 Task: Search one way flight ticket for 1 adult, 1 child, 1 infant in seat in premium economy from Lafayette: Lafayette Regional Airport (paul Fournet Field) to Jackson: Jackson Hole Airport on 5-2-2023. Choice of flights is JetBlue. Number of bags: 6 checked bags. Price is upto 86000. Outbound departure time preference is 4:15.
Action: Mouse moved to (342, 295)
Screenshot: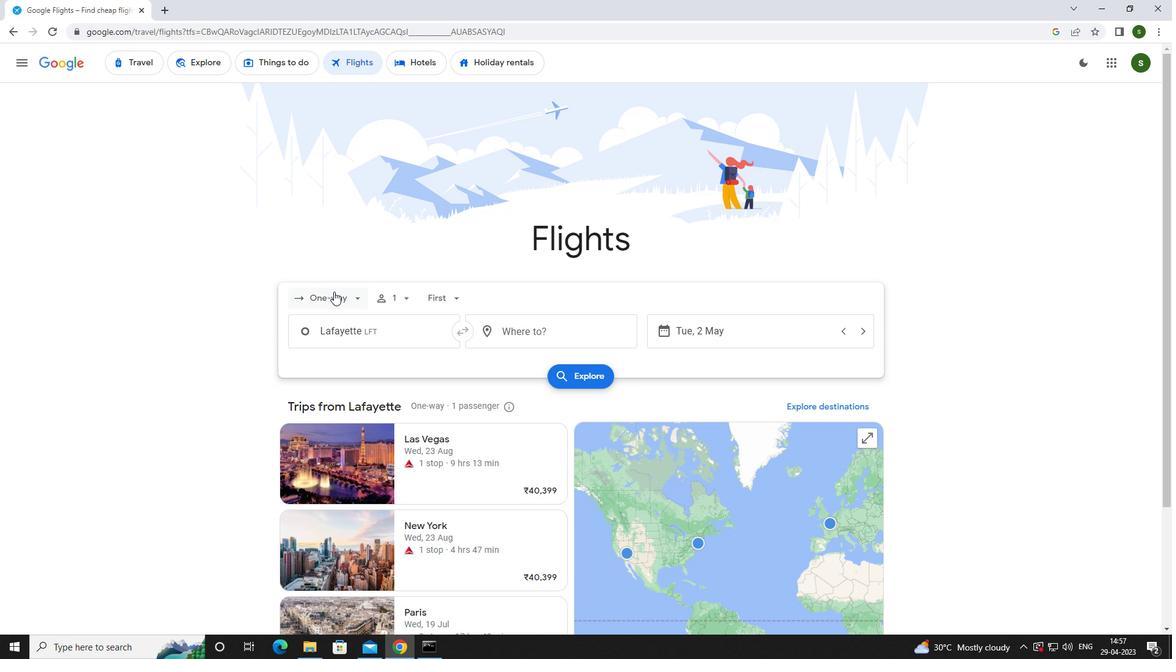 
Action: Mouse pressed left at (342, 295)
Screenshot: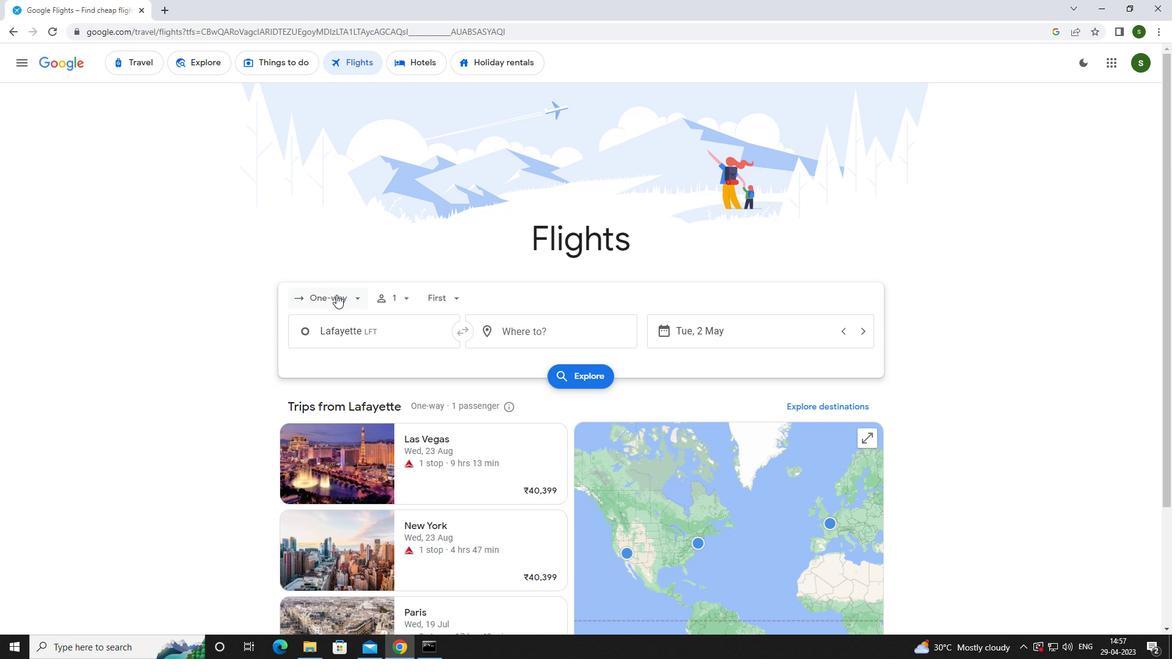 
Action: Mouse moved to (347, 345)
Screenshot: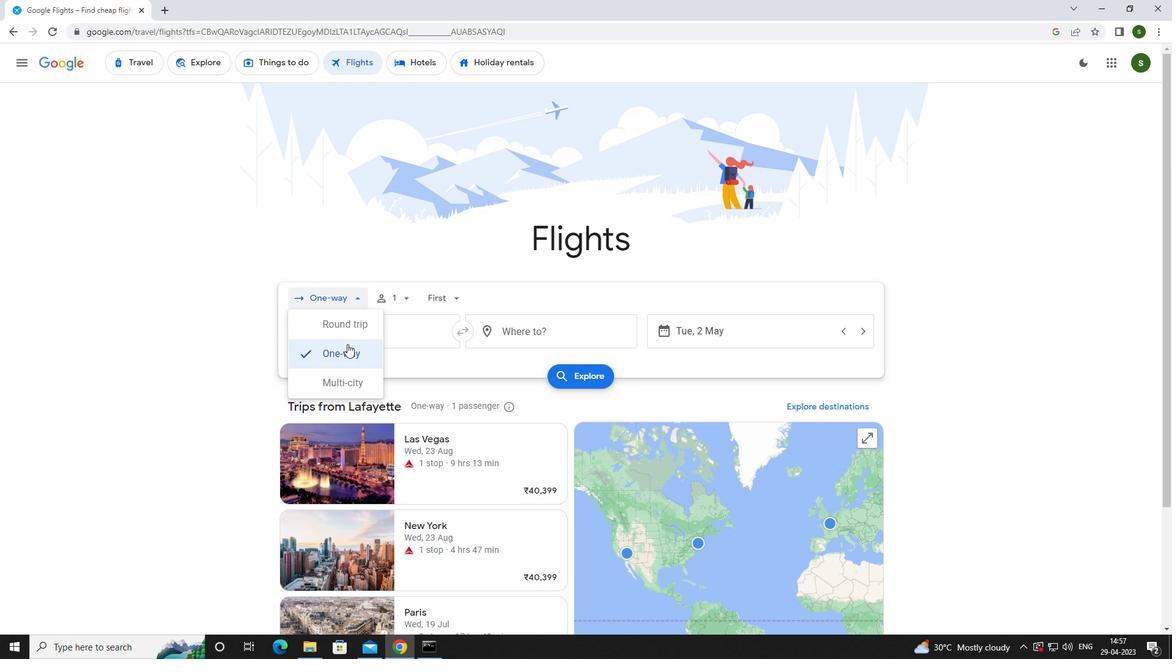 
Action: Mouse pressed left at (347, 345)
Screenshot: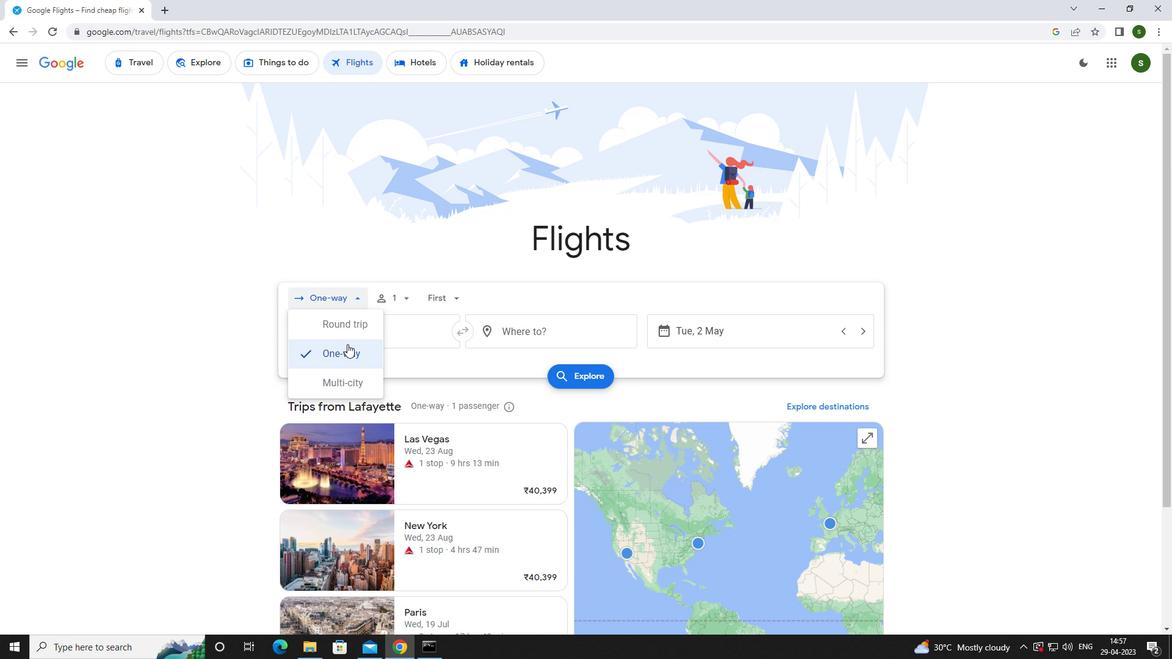 
Action: Mouse moved to (403, 298)
Screenshot: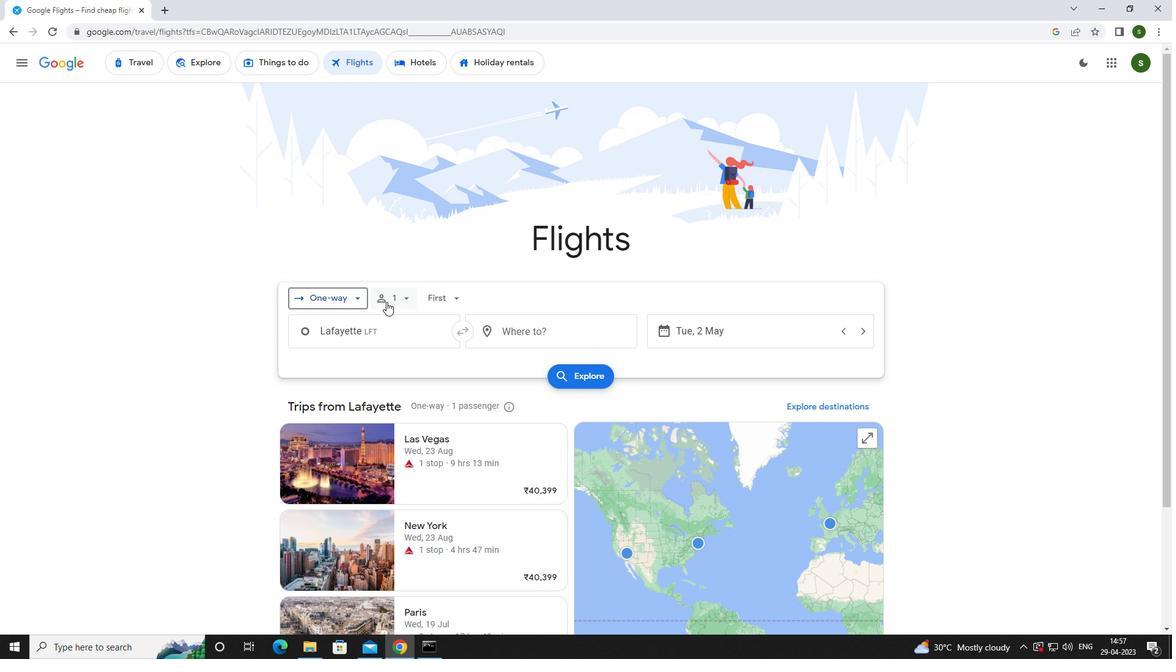 
Action: Mouse pressed left at (403, 298)
Screenshot: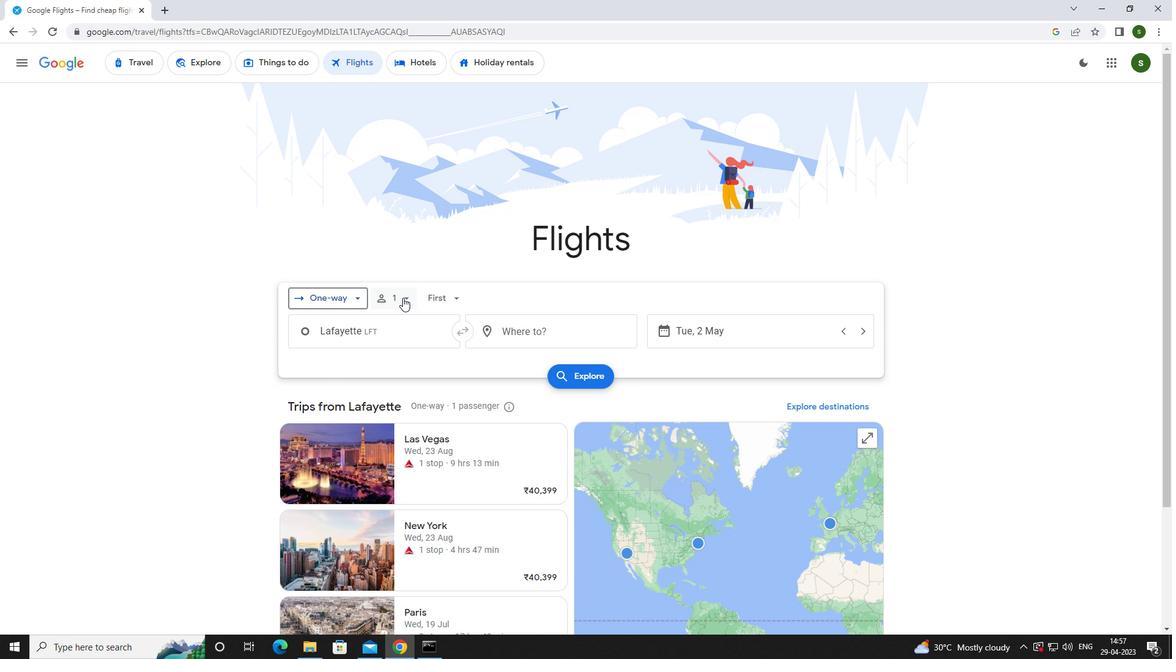 
Action: Mouse moved to (495, 361)
Screenshot: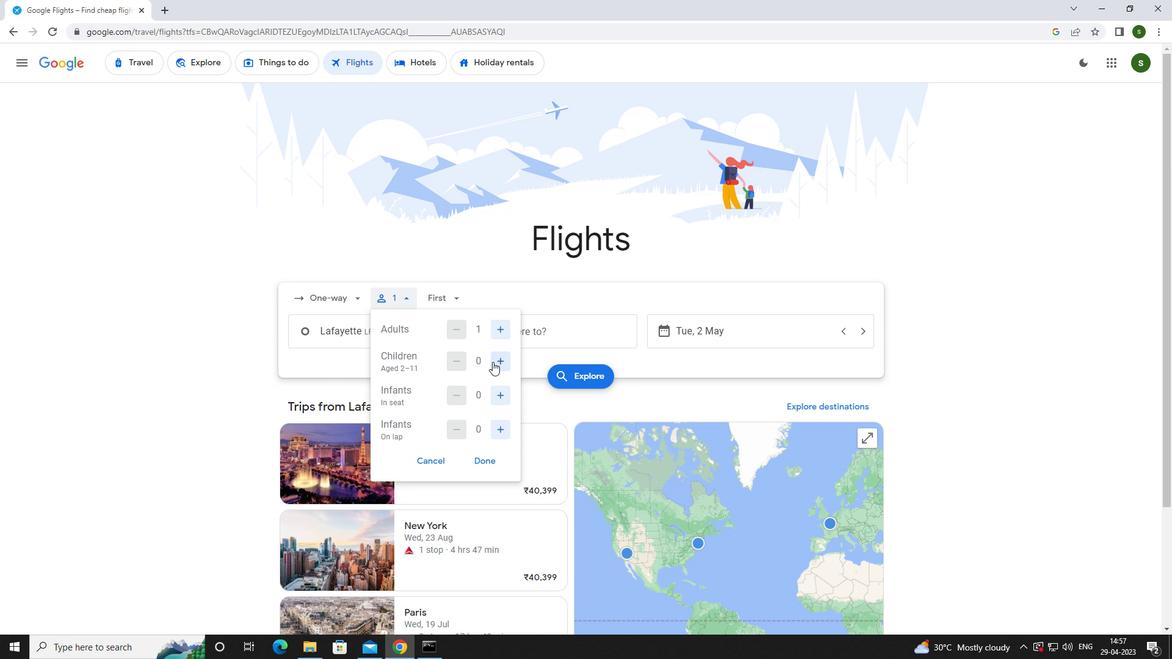 
Action: Mouse pressed left at (495, 361)
Screenshot: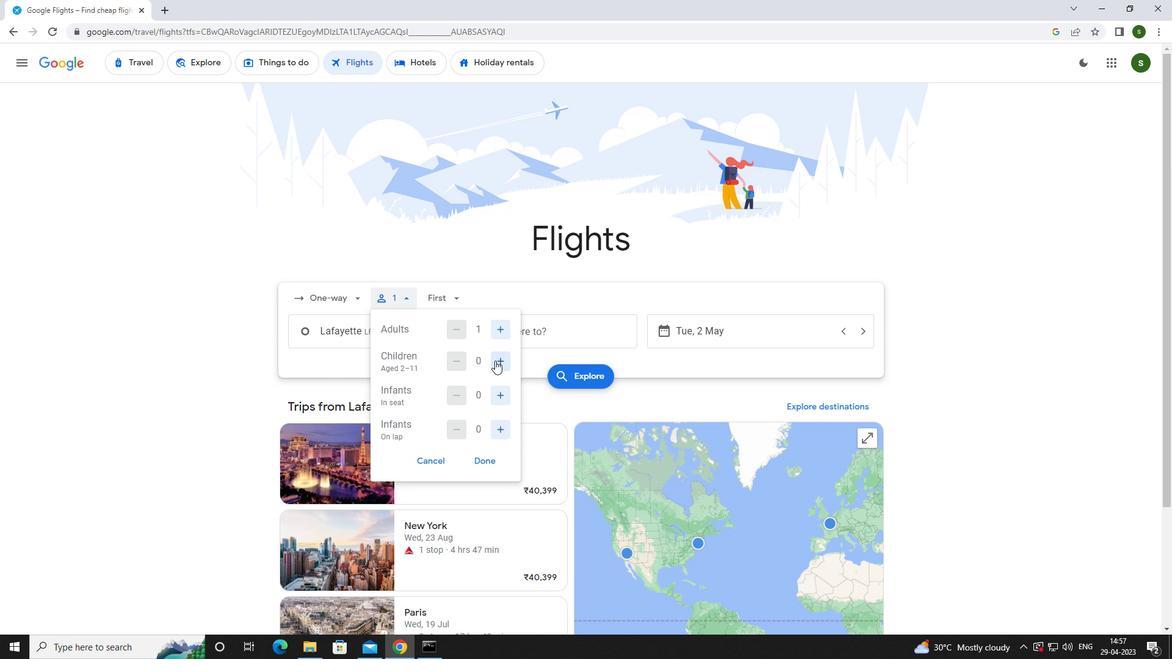 
Action: Mouse moved to (497, 397)
Screenshot: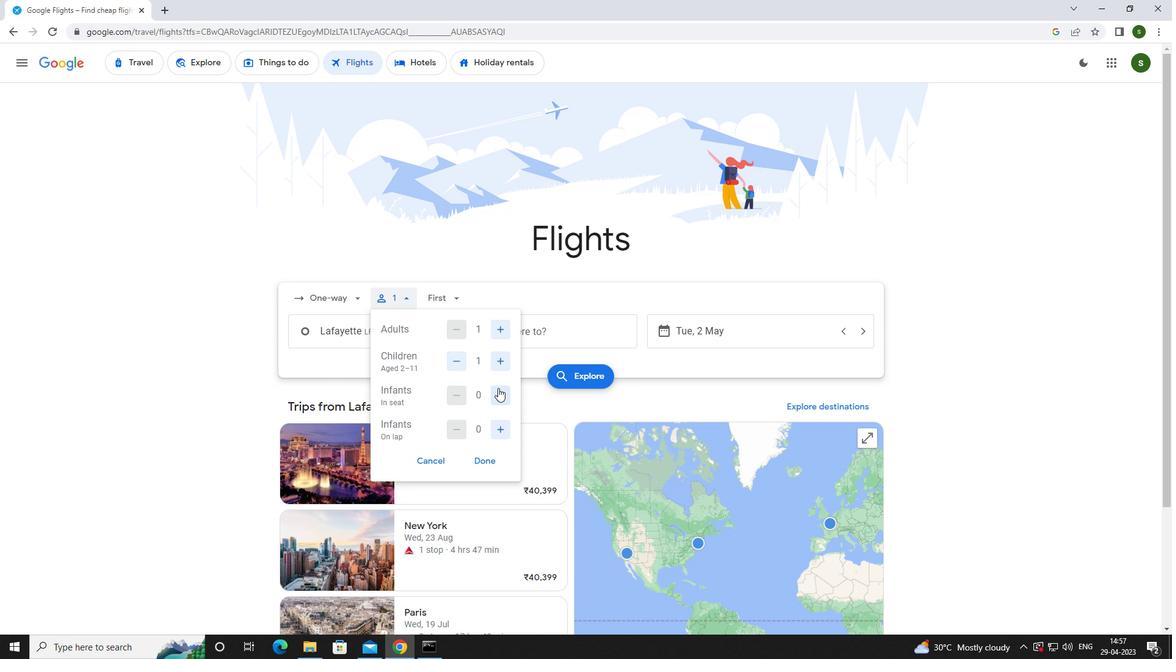 
Action: Mouse pressed left at (497, 397)
Screenshot: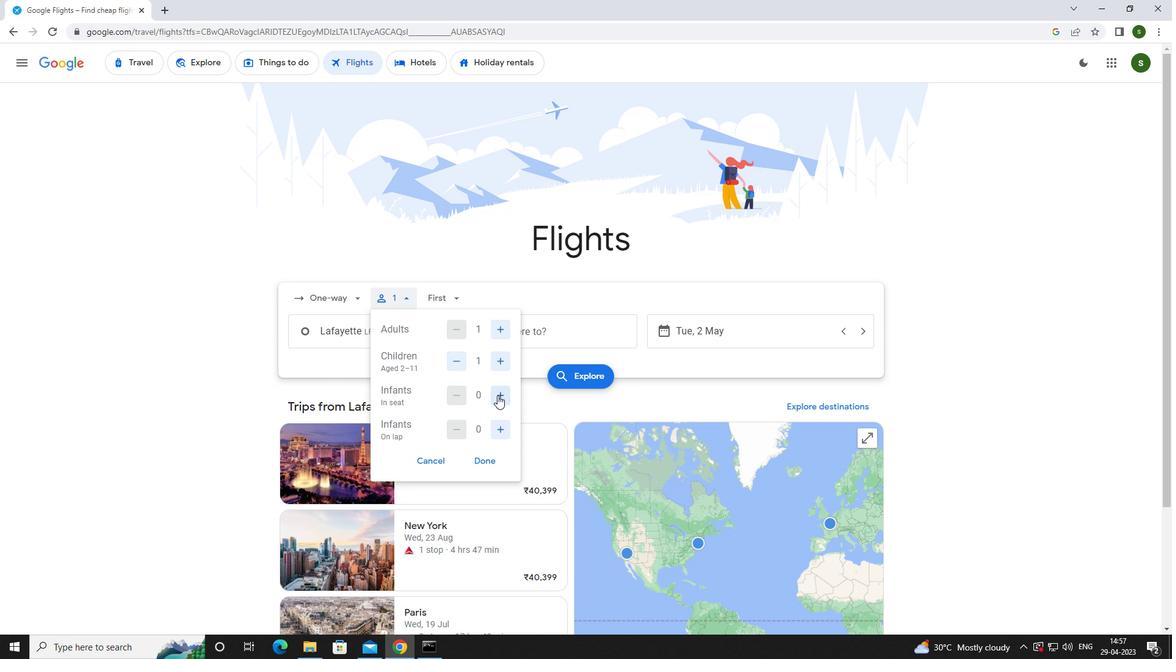 
Action: Mouse moved to (444, 301)
Screenshot: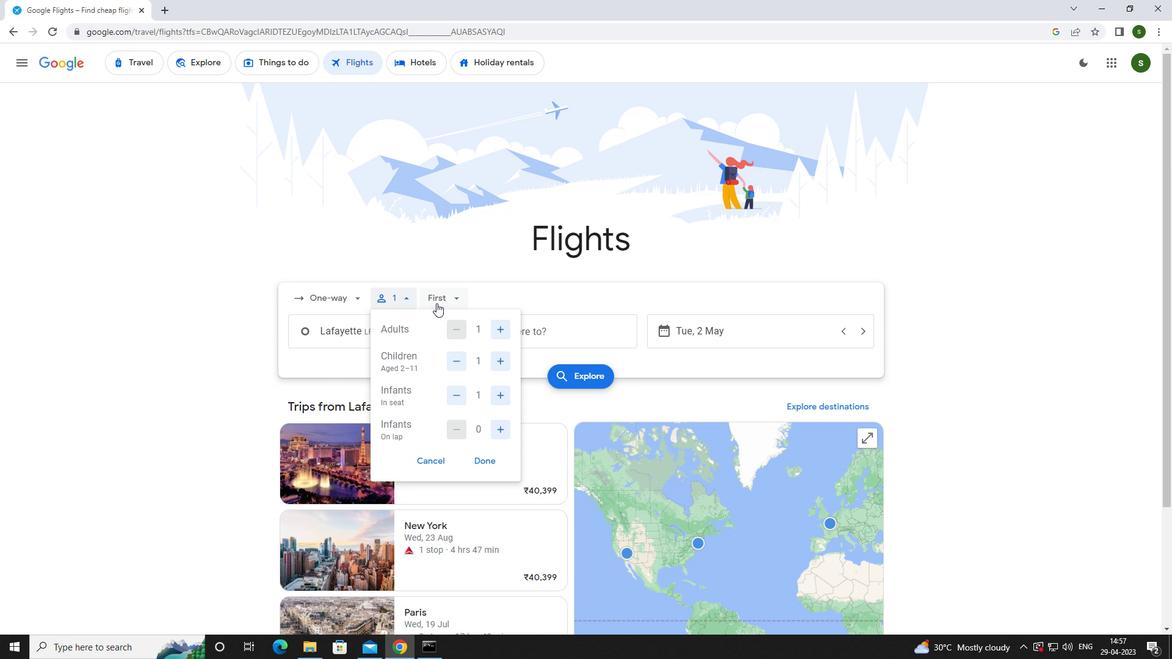 
Action: Mouse pressed left at (444, 301)
Screenshot: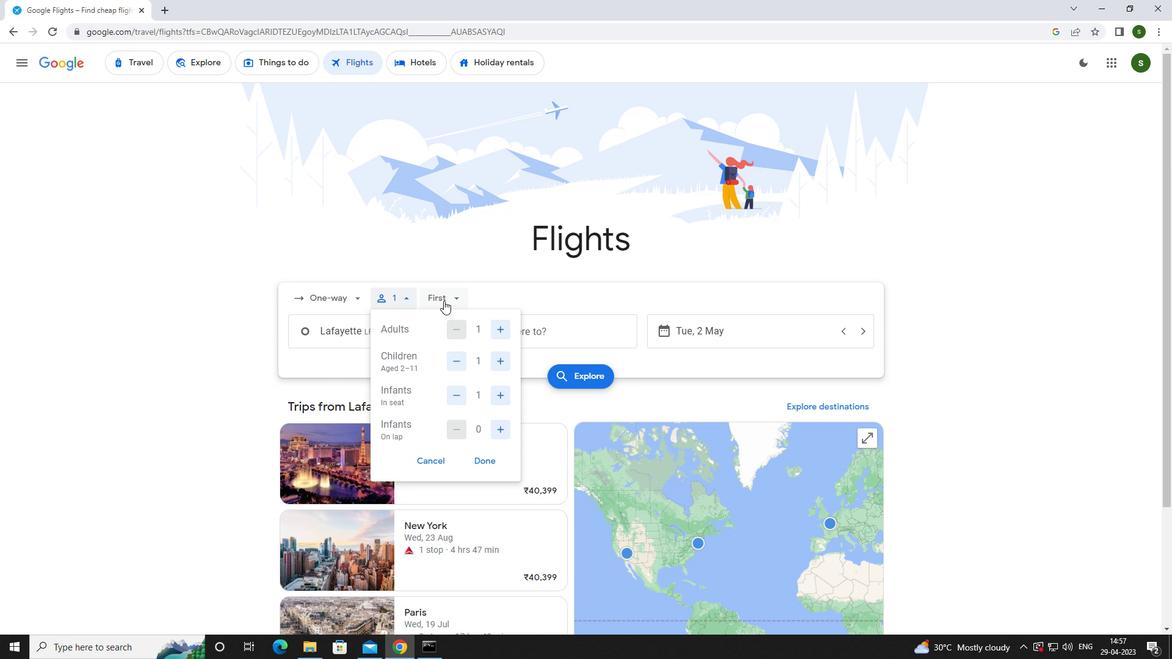 
Action: Mouse moved to (466, 351)
Screenshot: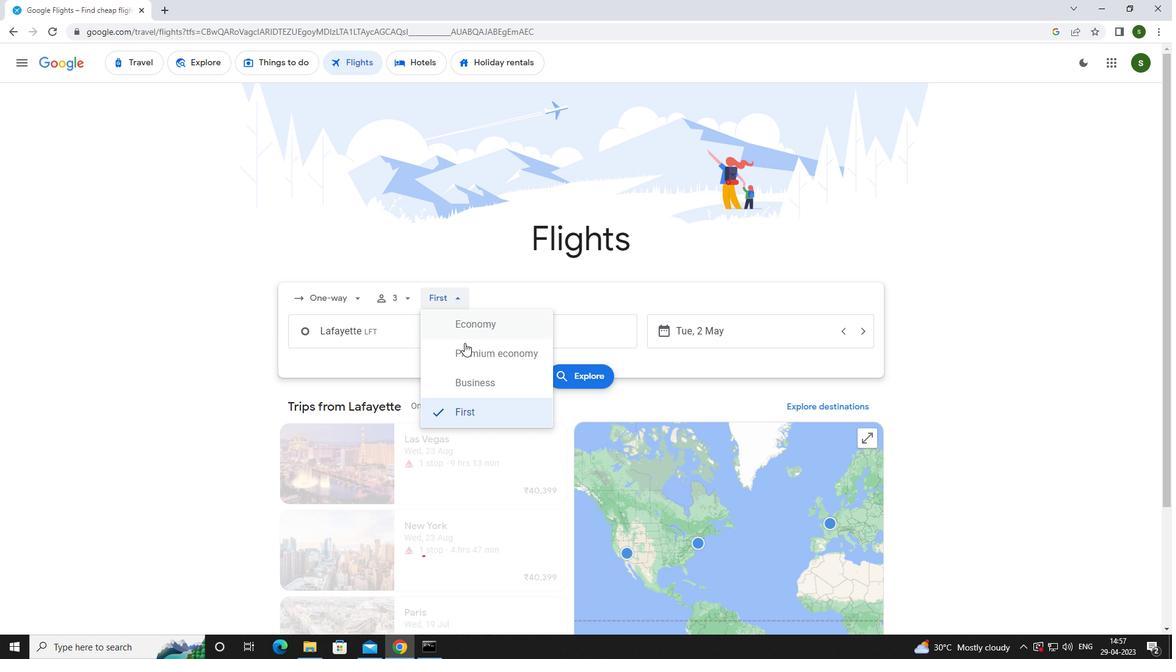 
Action: Mouse pressed left at (466, 351)
Screenshot: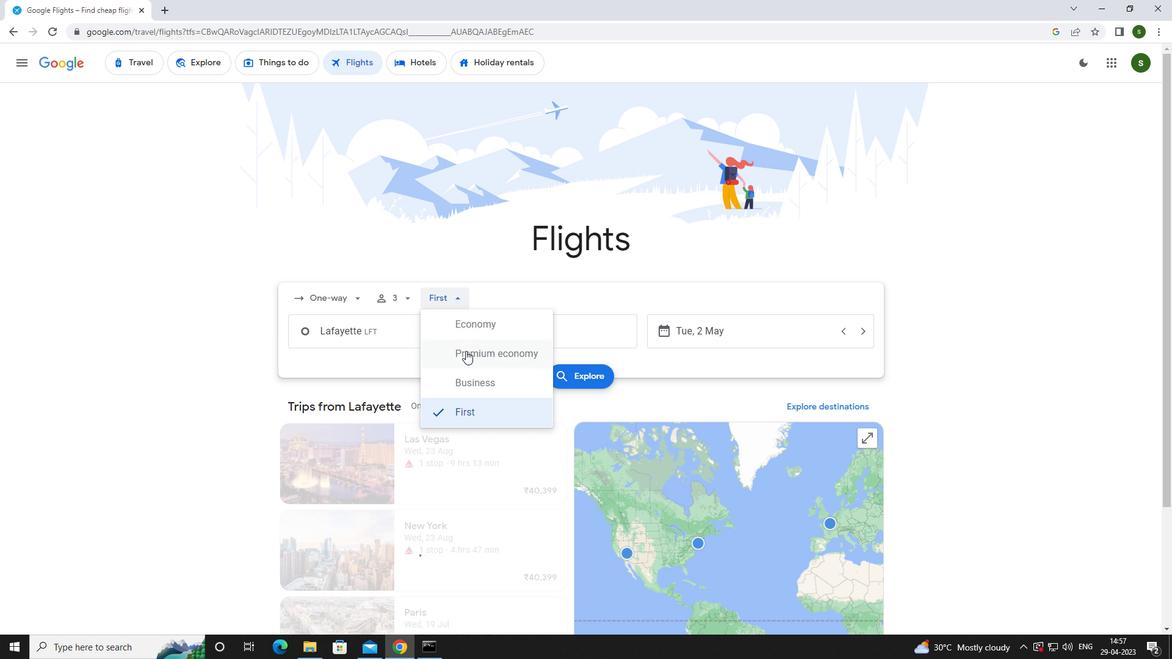 
Action: Mouse moved to (405, 340)
Screenshot: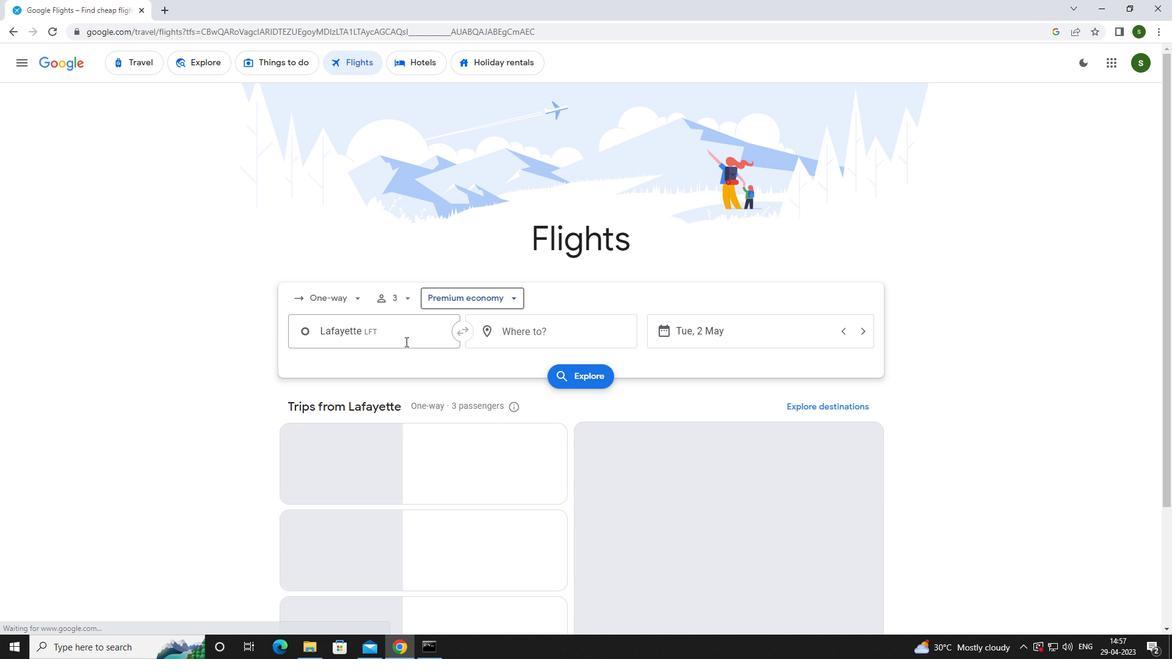 
Action: Mouse pressed left at (405, 340)
Screenshot: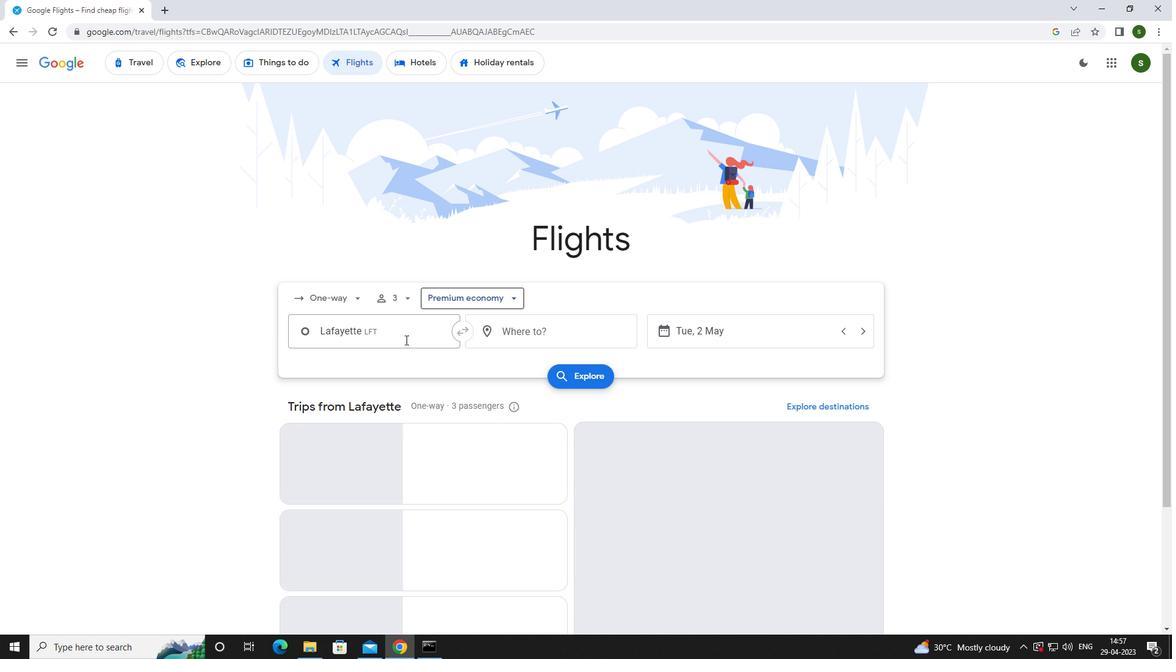 
Action: Key pressed l<Key.caps_lock>afa
Screenshot: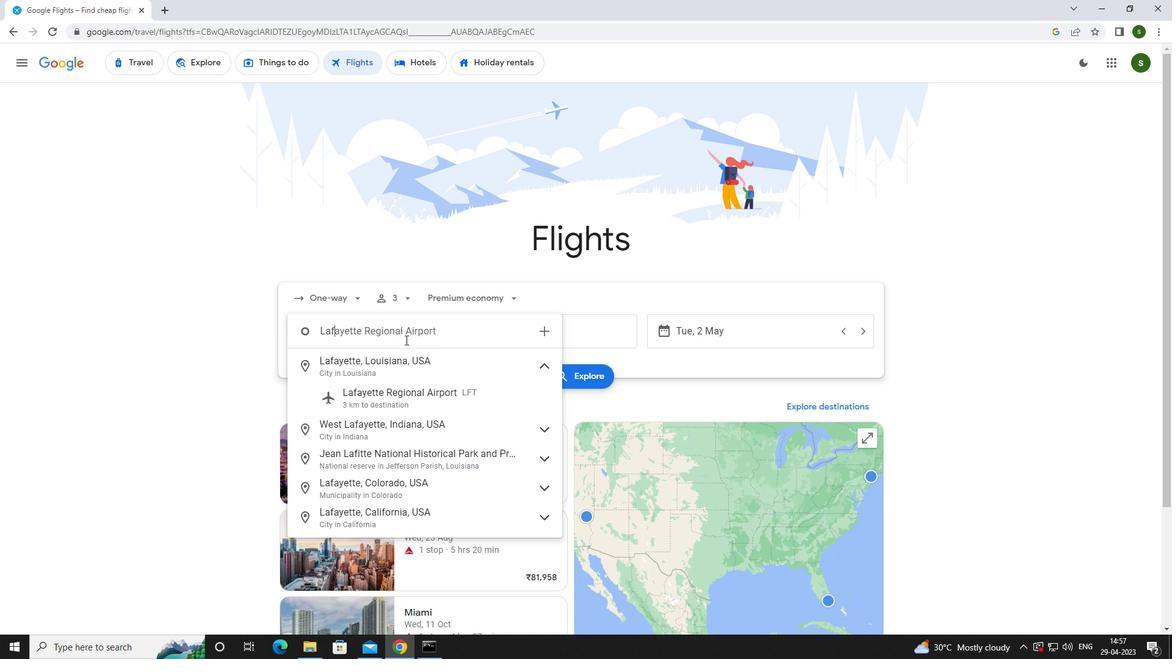
Action: Mouse moved to (415, 391)
Screenshot: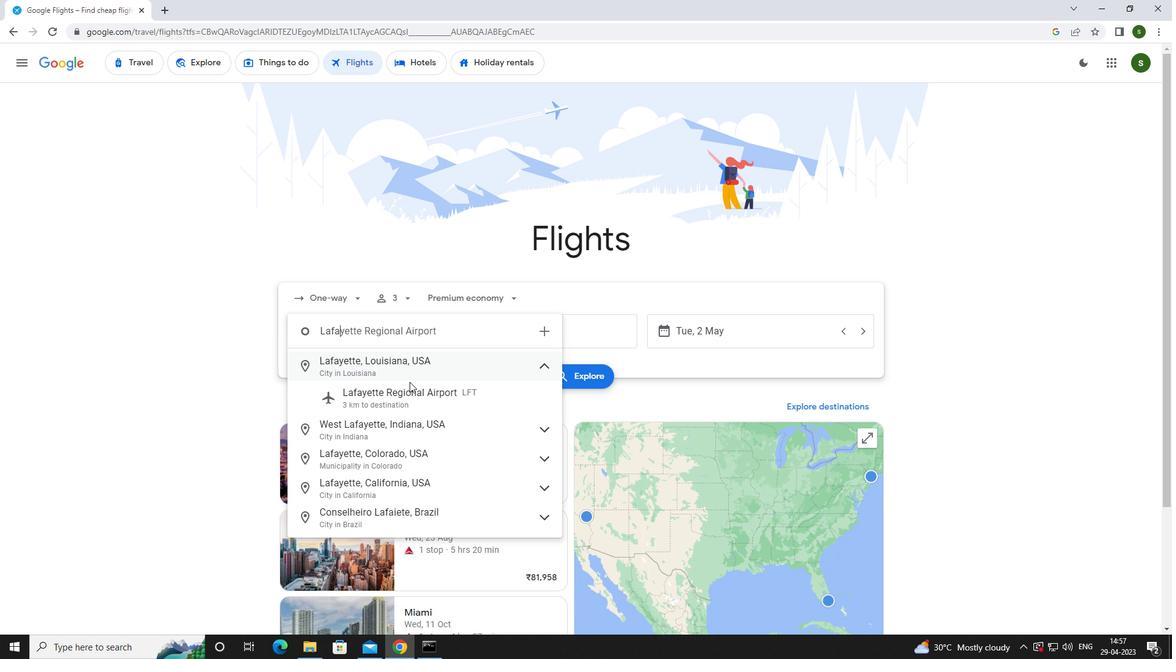 
Action: Mouse pressed left at (415, 391)
Screenshot: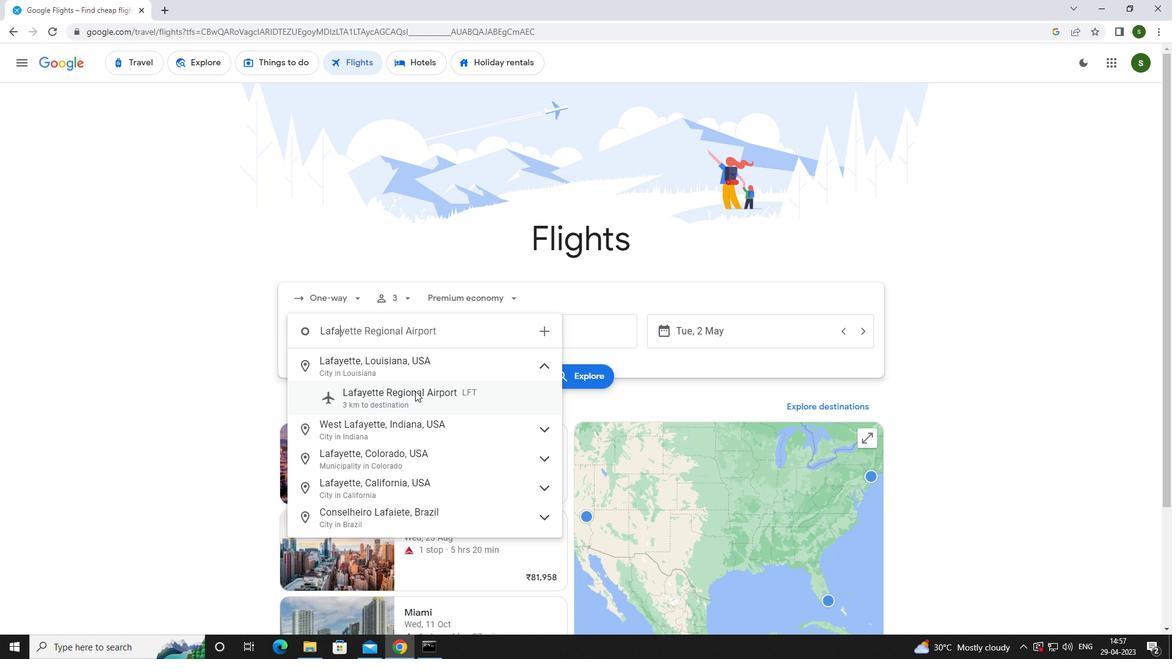 
Action: Mouse moved to (529, 330)
Screenshot: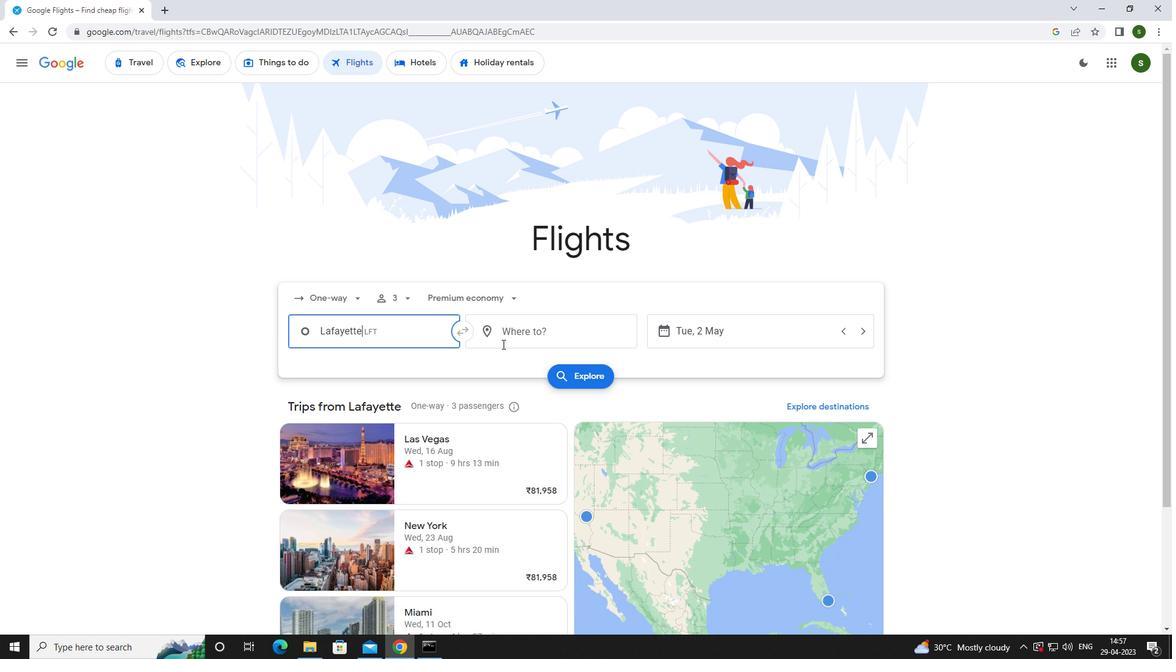 
Action: Mouse pressed left at (529, 330)
Screenshot: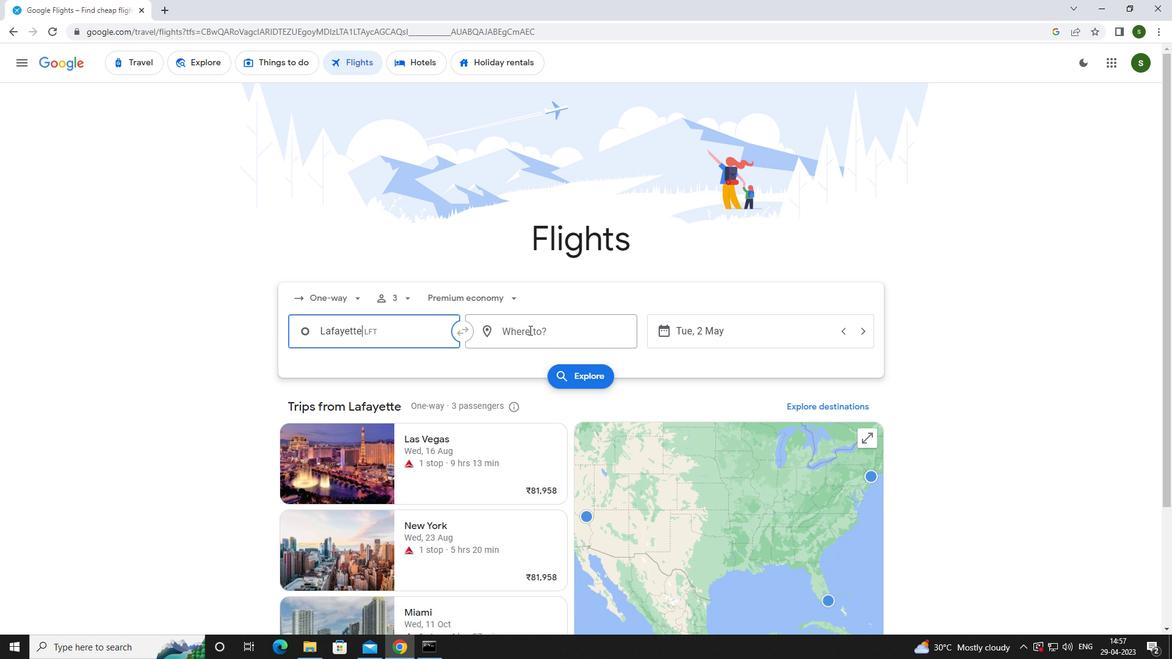
Action: Mouse moved to (520, 313)
Screenshot: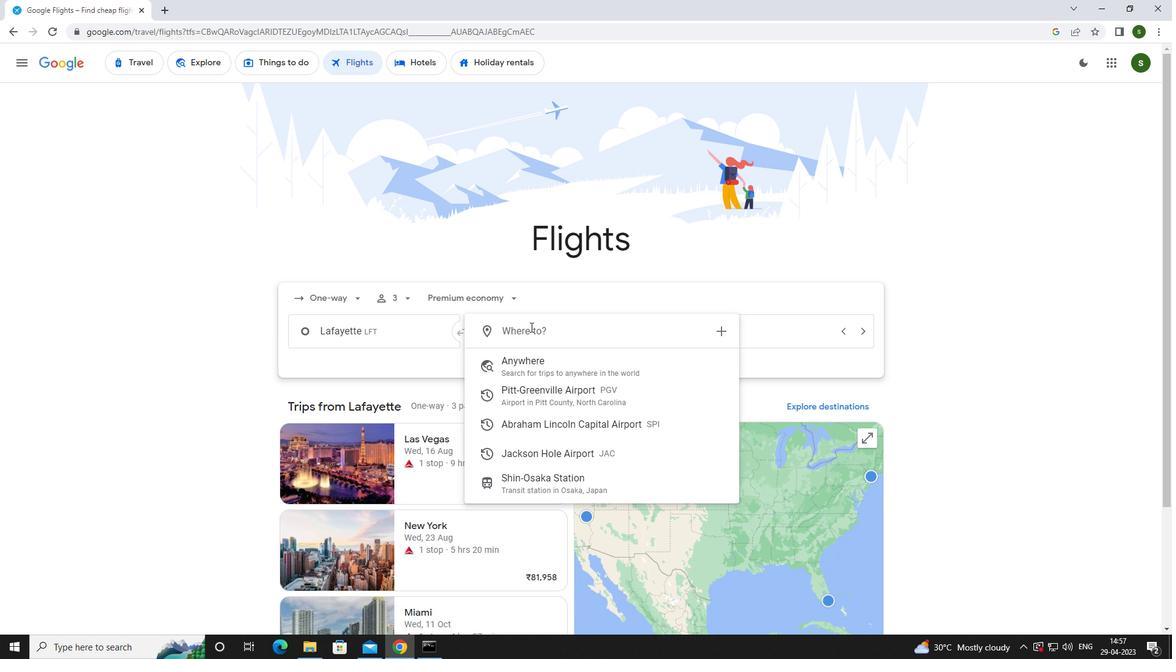 
Action: Key pressed <Key.caps_lock>j<Key.caps_lock>ackson<Key.space><Key.caps_lock>h
Screenshot: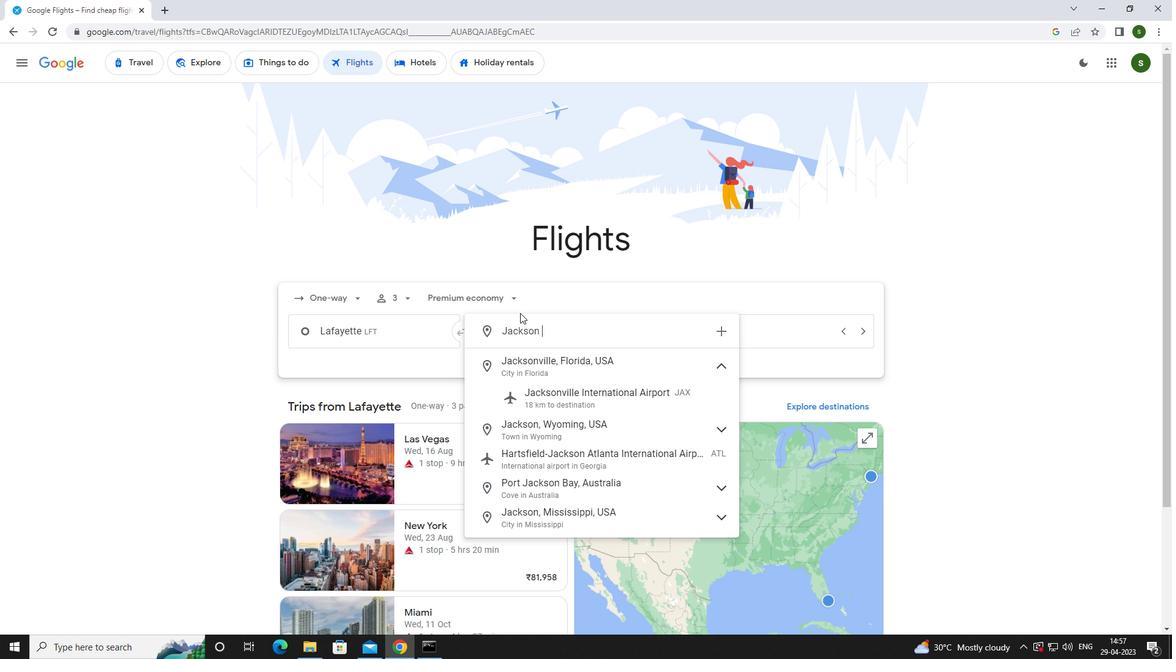 
Action: Mouse moved to (536, 387)
Screenshot: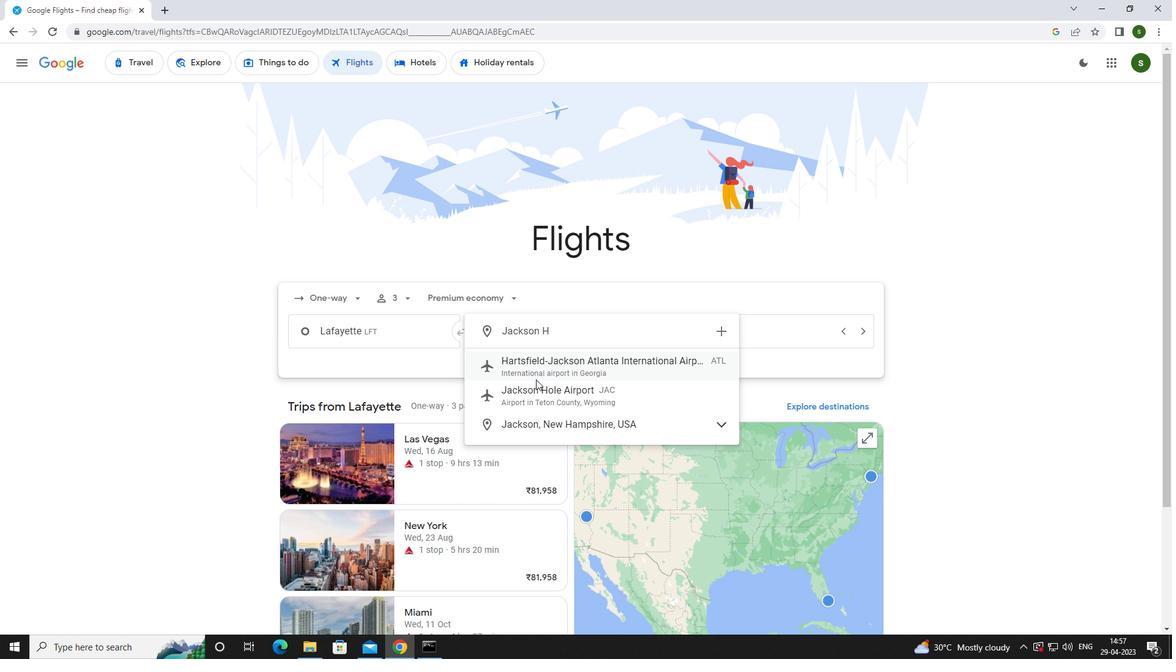 
Action: Mouse pressed left at (536, 387)
Screenshot: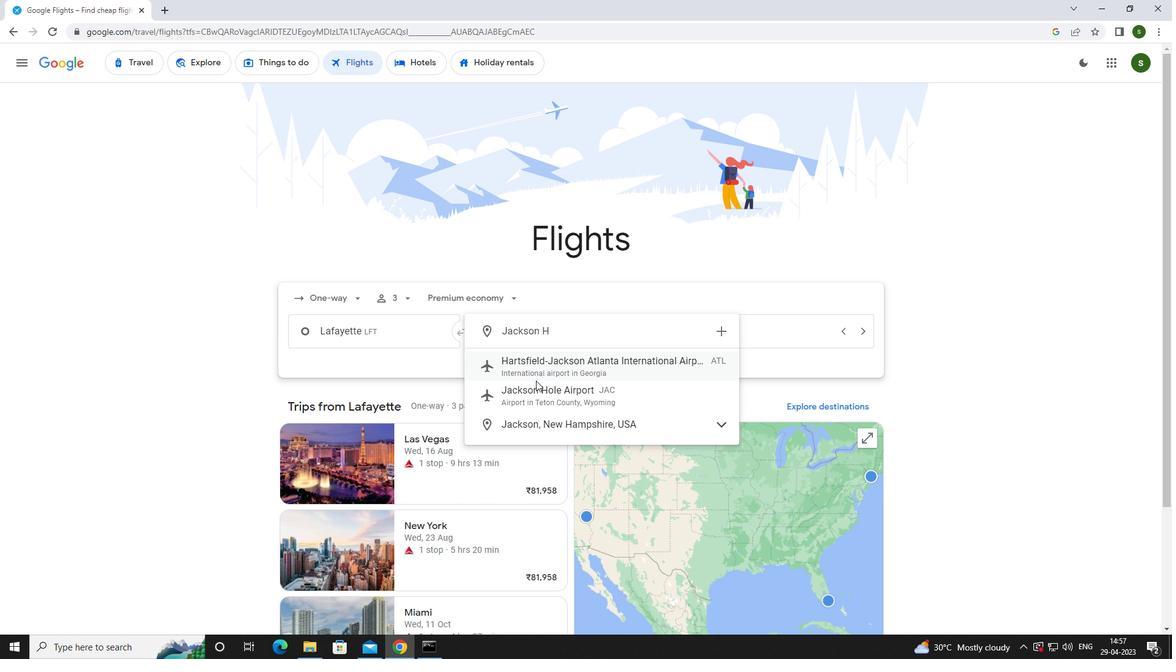 
Action: Mouse moved to (734, 331)
Screenshot: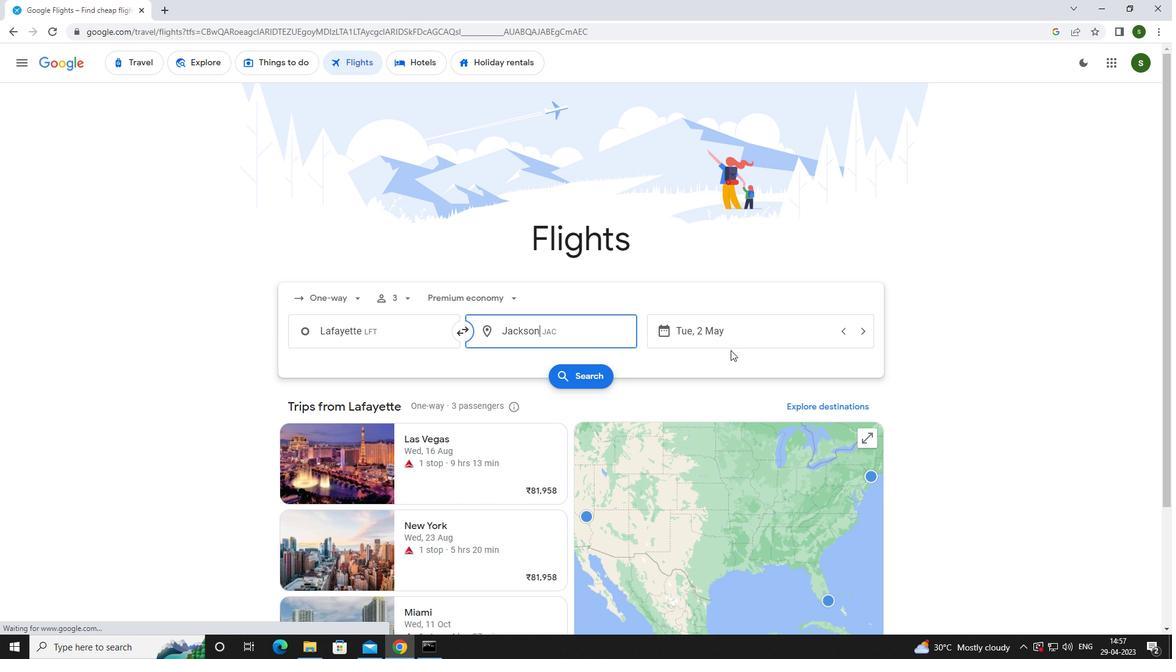 
Action: Mouse pressed left at (734, 331)
Screenshot: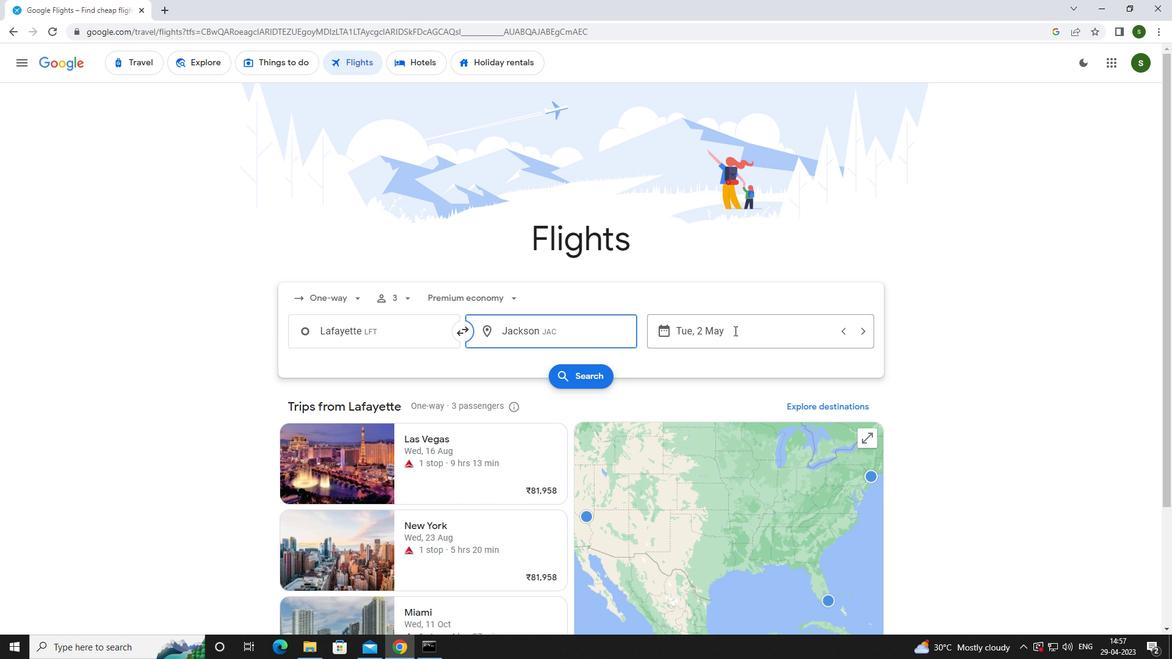 
Action: Mouse moved to (729, 406)
Screenshot: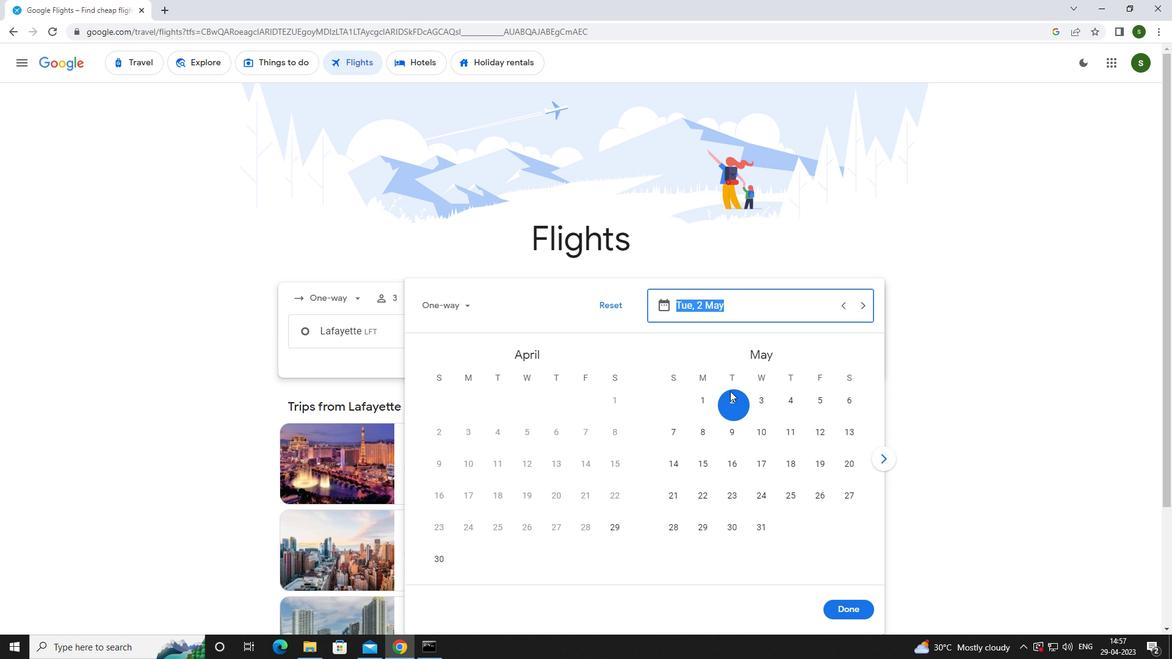 
Action: Mouse pressed left at (729, 406)
Screenshot: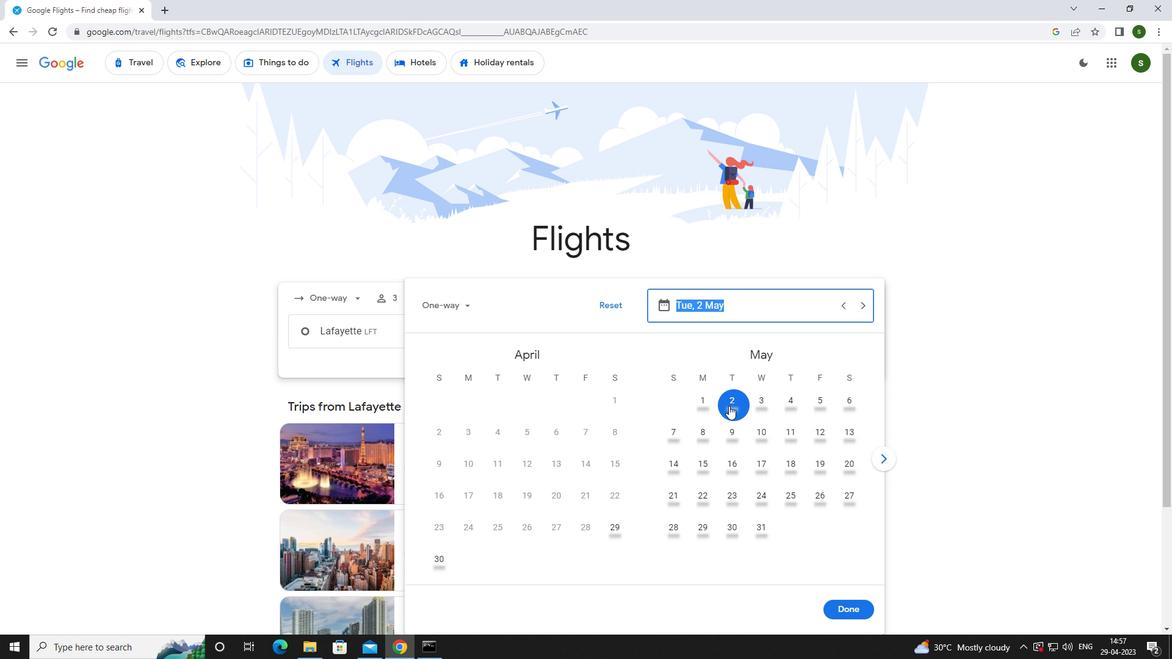 
Action: Mouse moved to (847, 605)
Screenshot: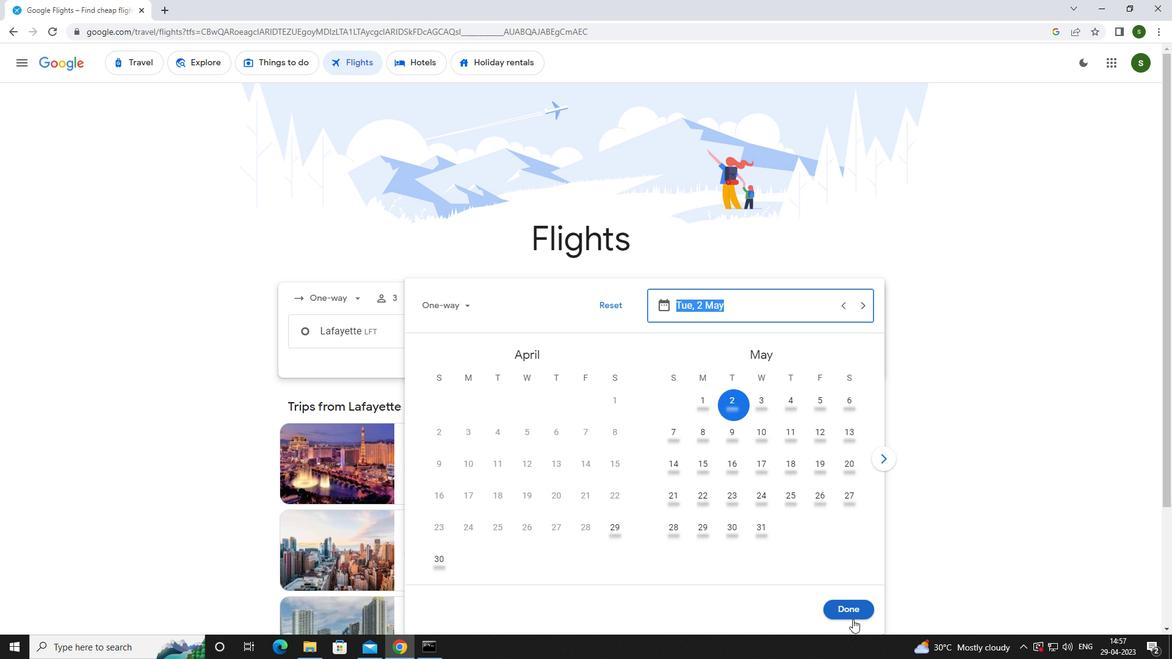 
Action: Mouse pressed left at (847, 605)
Screenshot: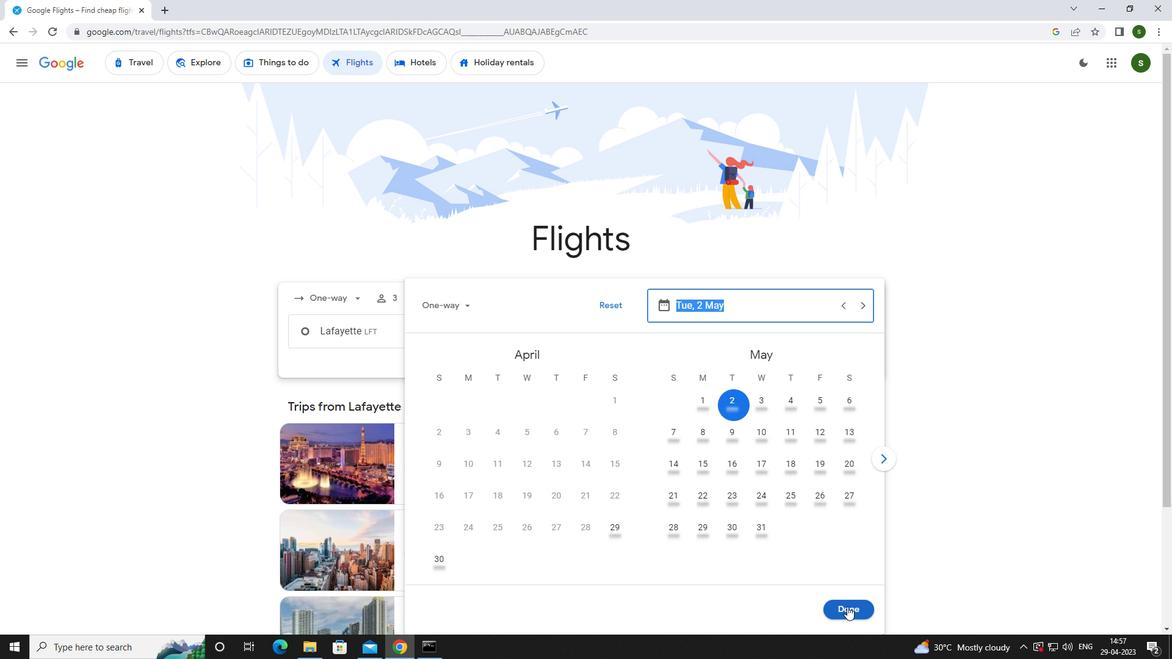 
Action: Mouse moved to (562, 372)
Screenshot: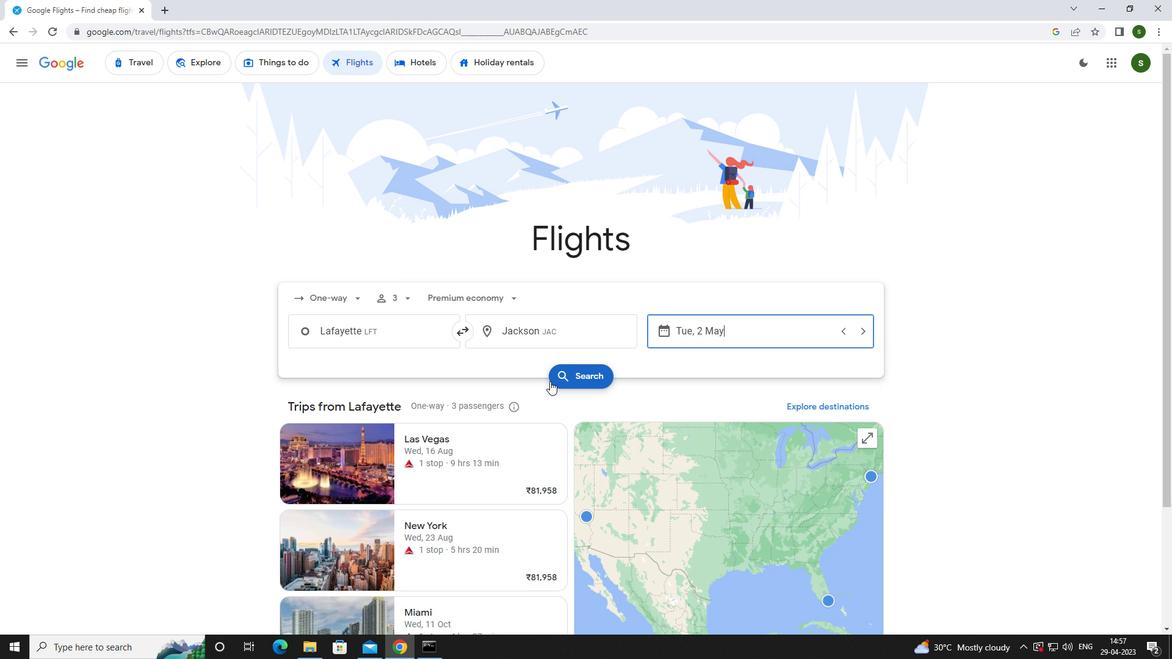 
Action: Mouse pressed left at (562, 372)
Screenshot: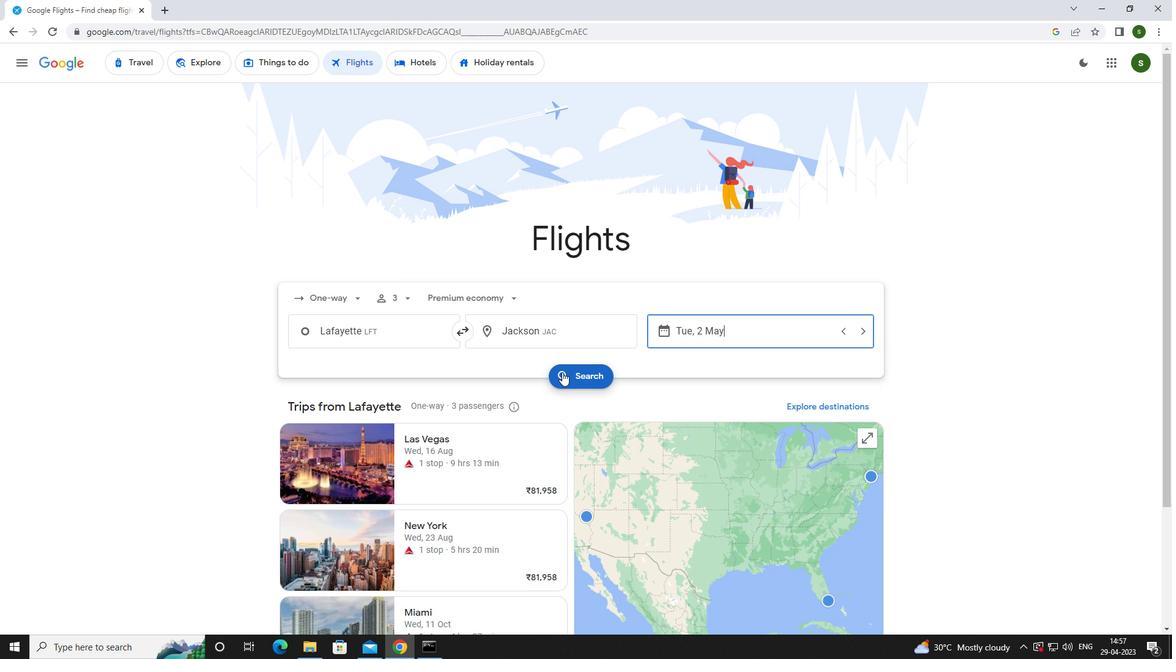 
Action: Mouse moved to (312, 176)
Screenshot: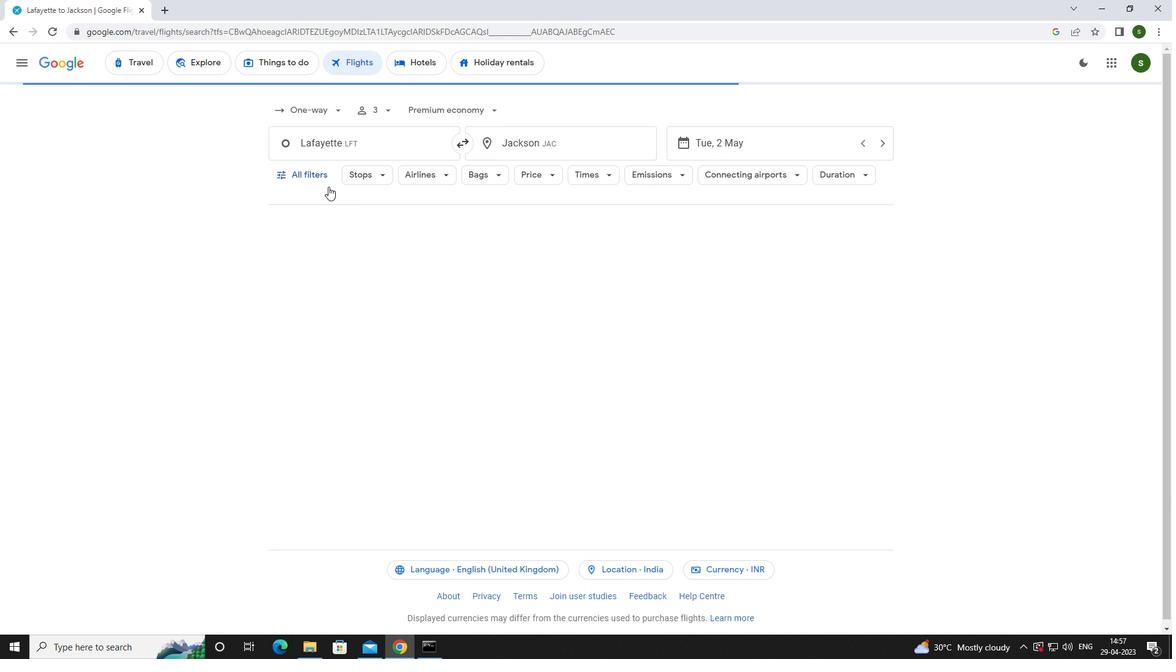 
Action: Mouse pressed left at (312, 176)
Screenshot: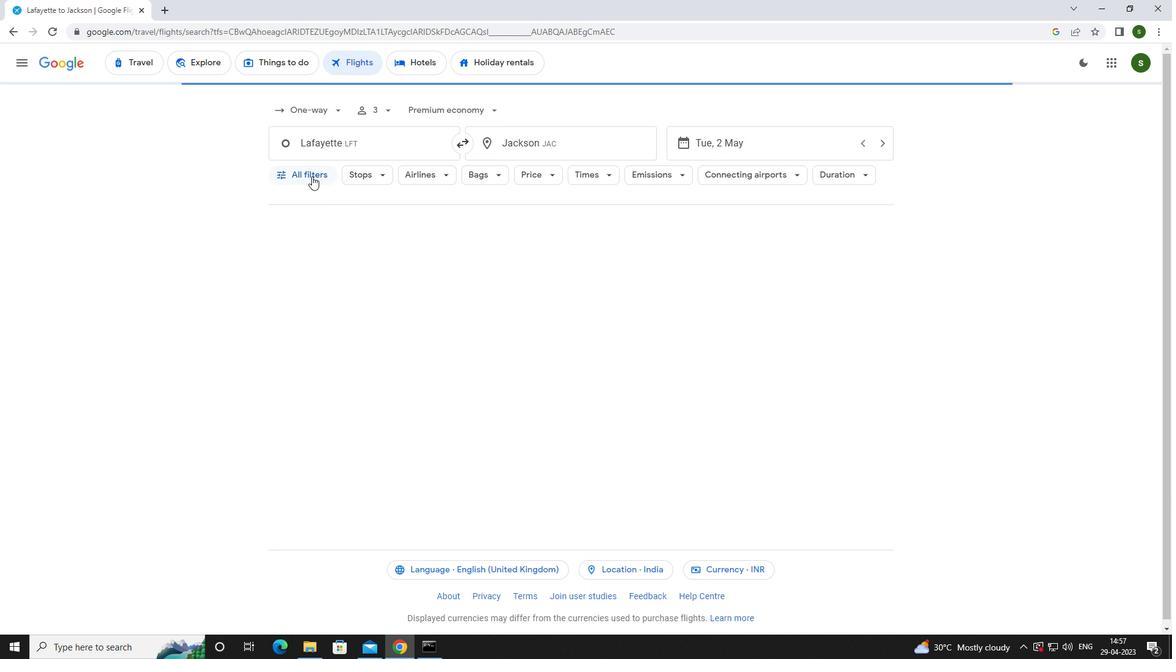 
Action: Mouse moved to (460, 439)
Screenshot: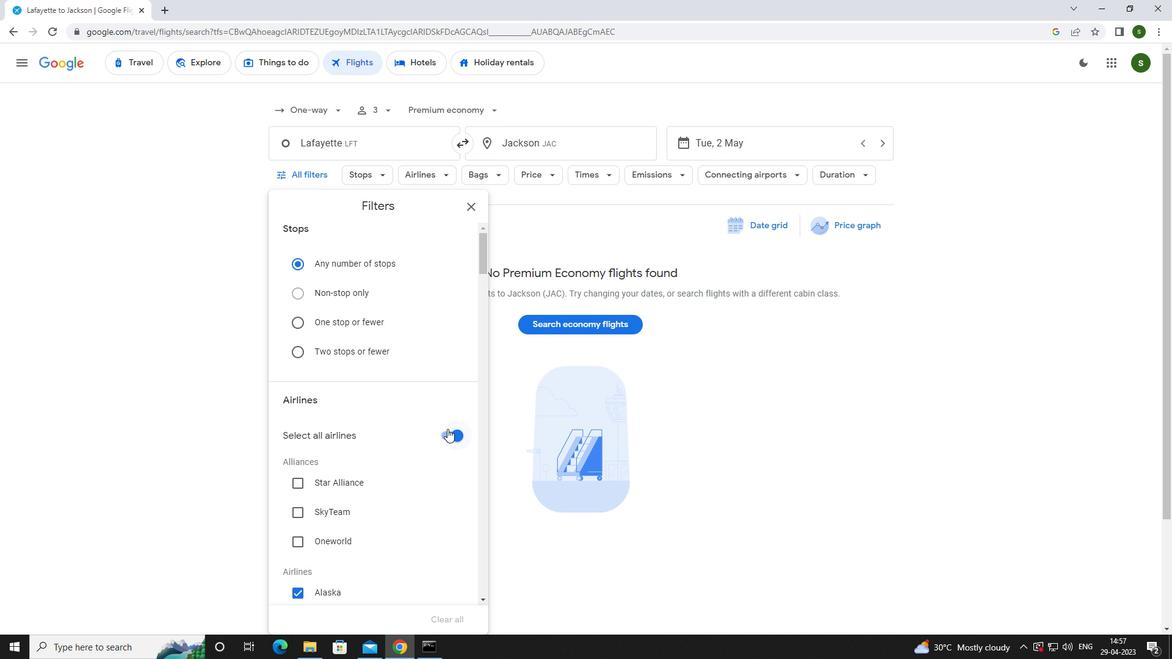 
Action: Mouse pressed left at (460, 439)
Screenshot: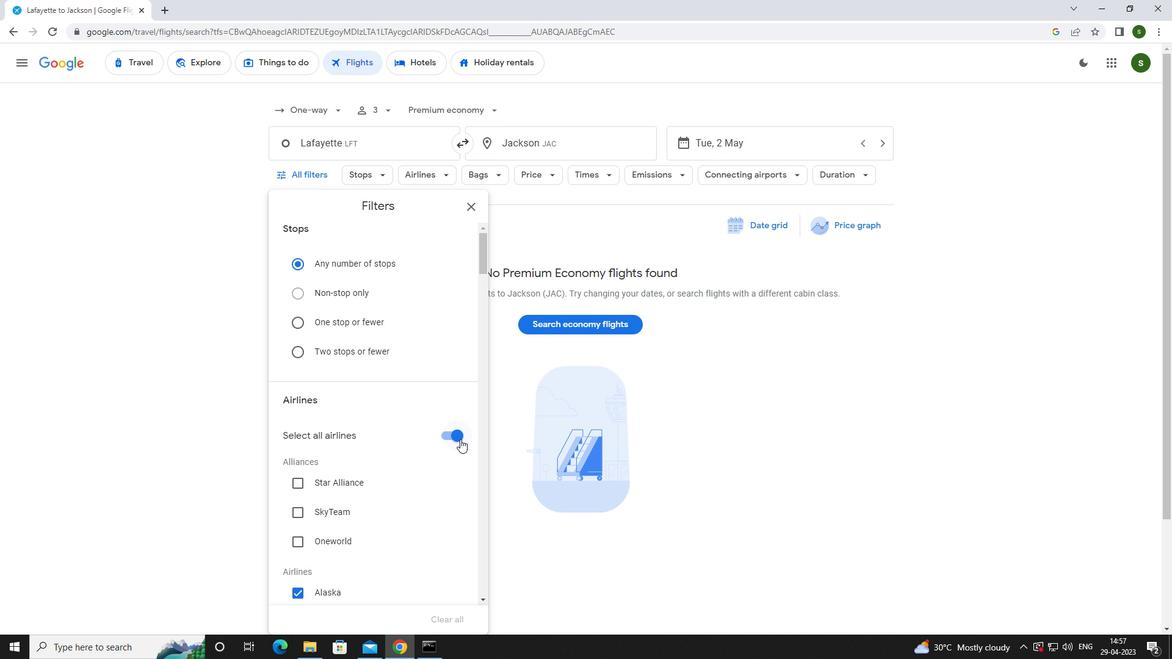 
Action: Mouse moved to (412, 376)
Screenshot: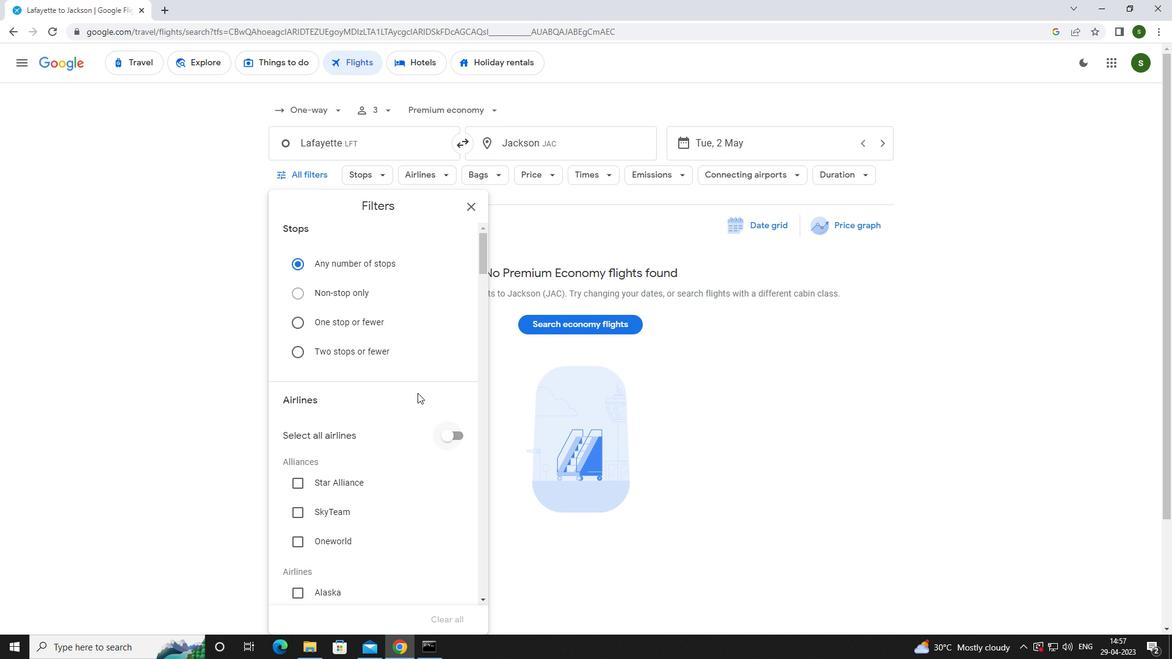 
Action: Mouse scrolled (412, 375) with delta (0, 0)
Screenshot: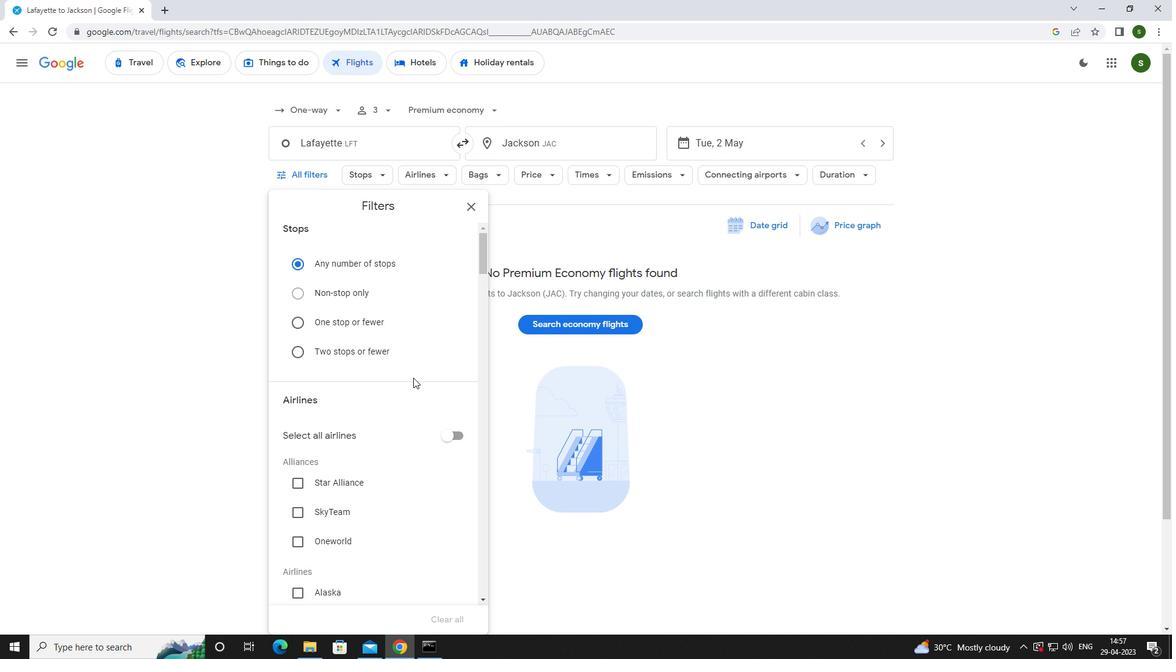 
Action: Mouse scrolled (412, 375) with delta (0, 0)
Screenshot: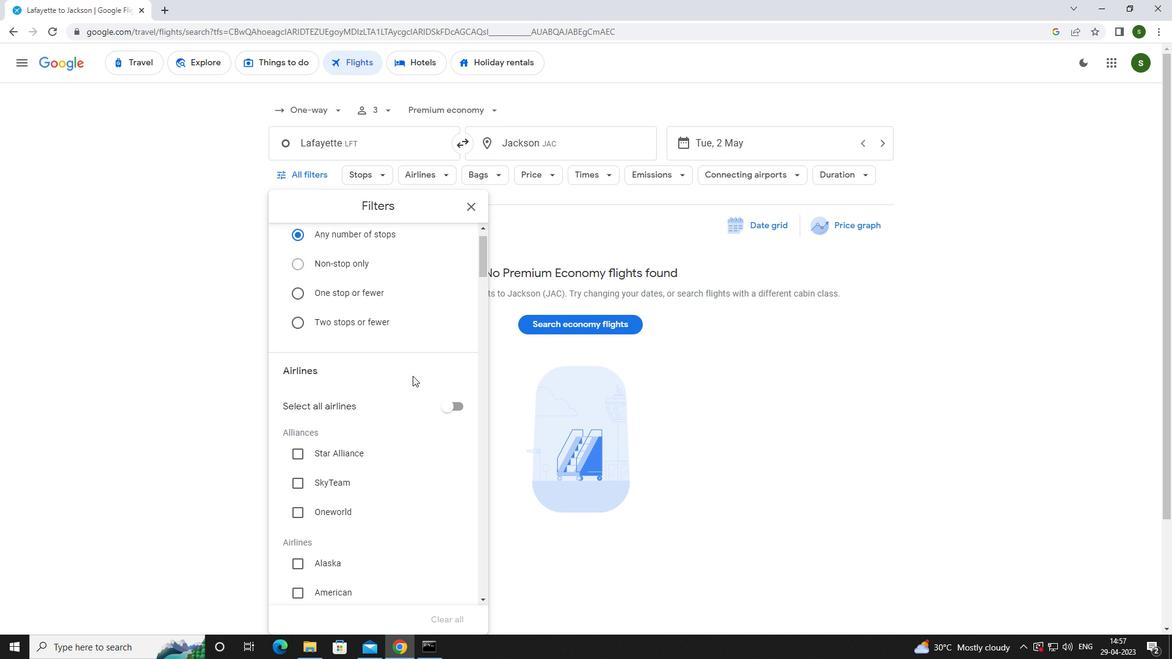 
Action: Mouse scrolled (412, 375) with delta (0, 0)
Screenshot: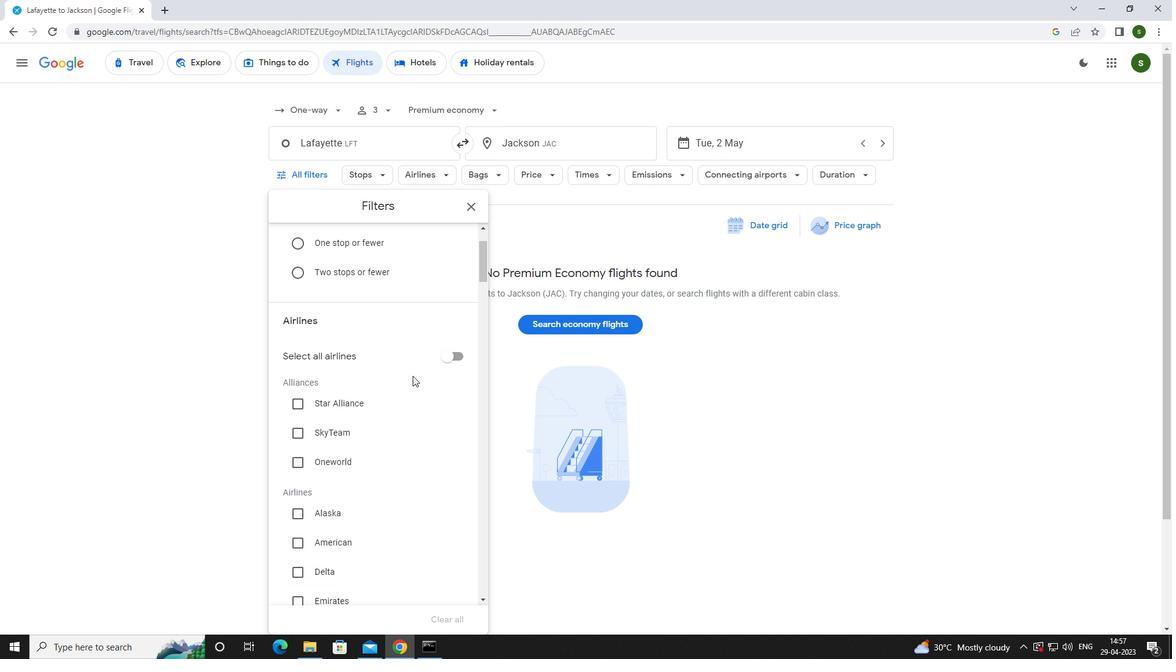 
Action: Mouse scrolled (412, 375) with delta (0, 0)
Screenshot: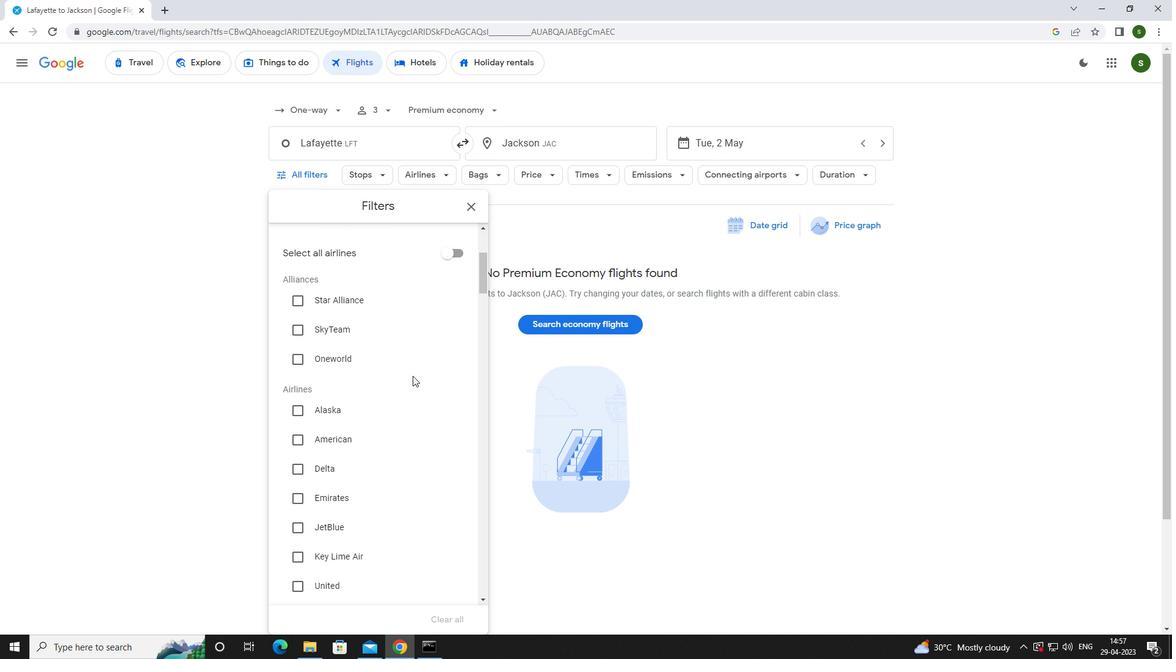 
Action: Mouse moved to (339, 461)
Screenshot: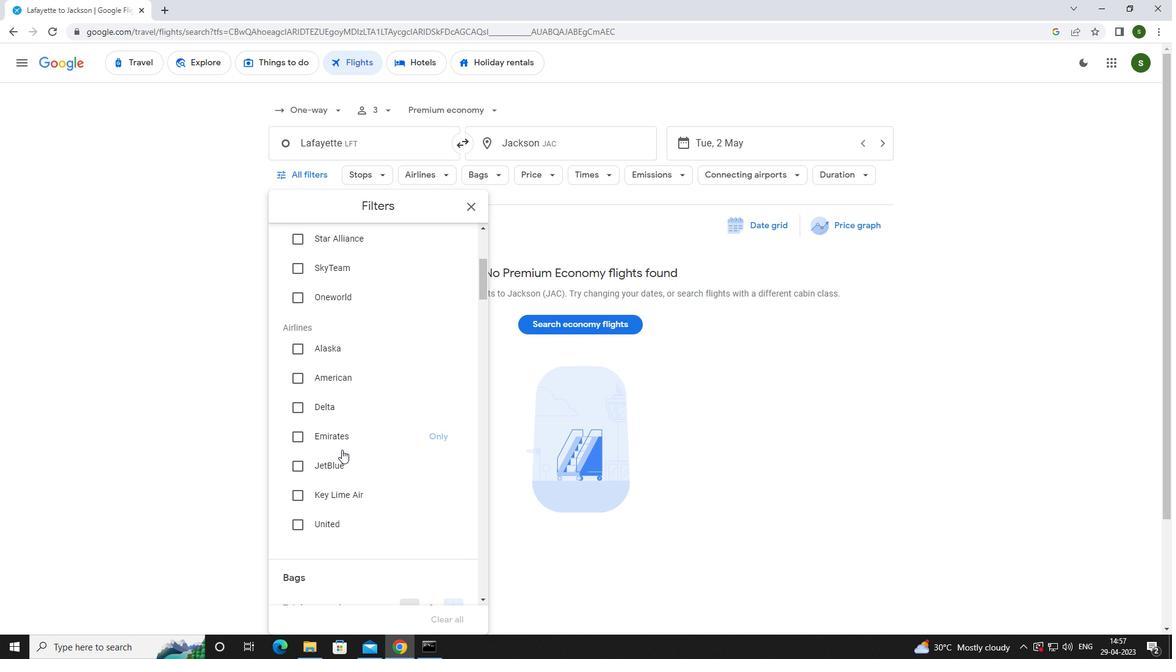 
Action: Mouse pressed left at (339, 461)
Screenshot: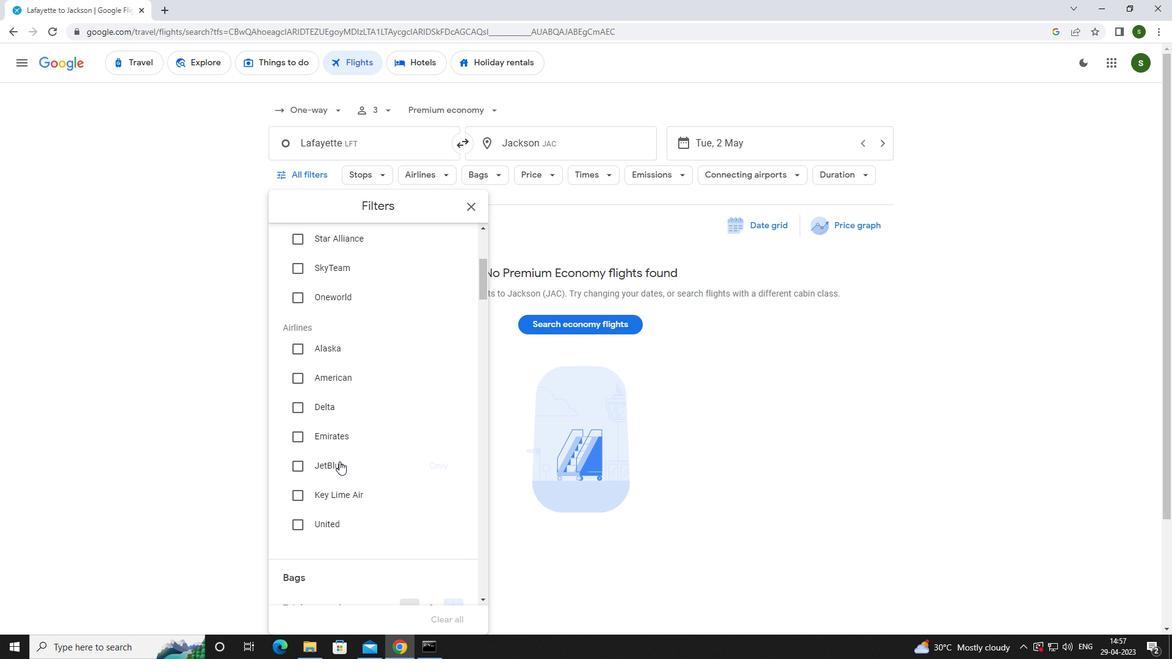 
Action: Mouse moved to (367, 436)
Screenshot: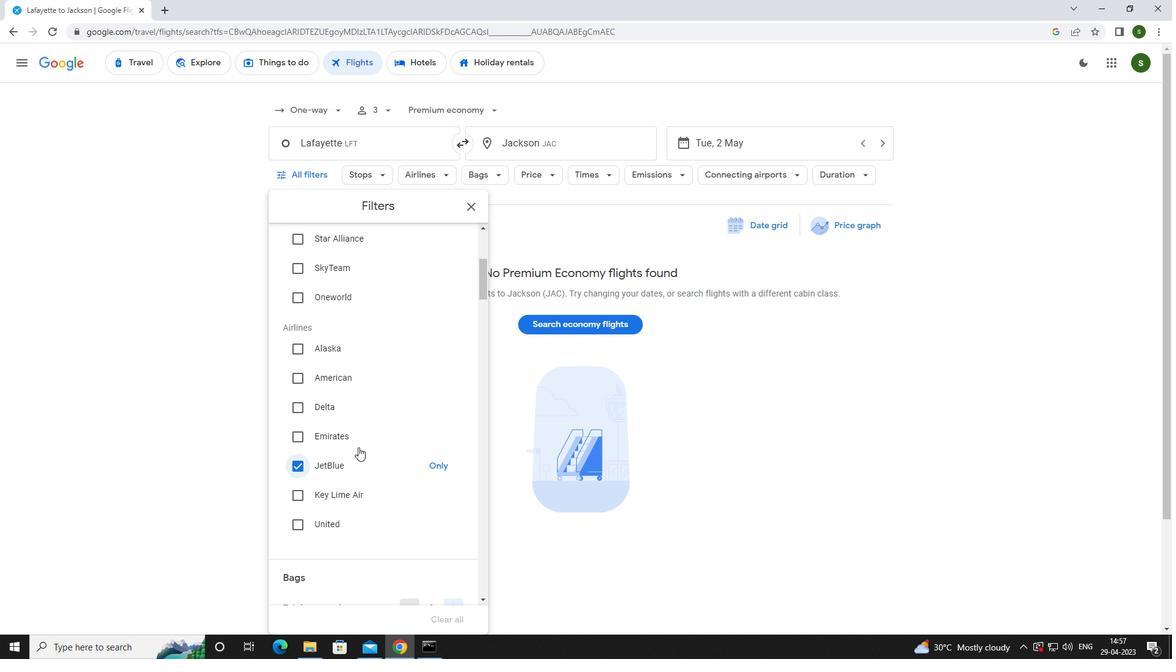 
Action: Mouse scrolled (367, 435) with delta (0, 0)
Screenshot: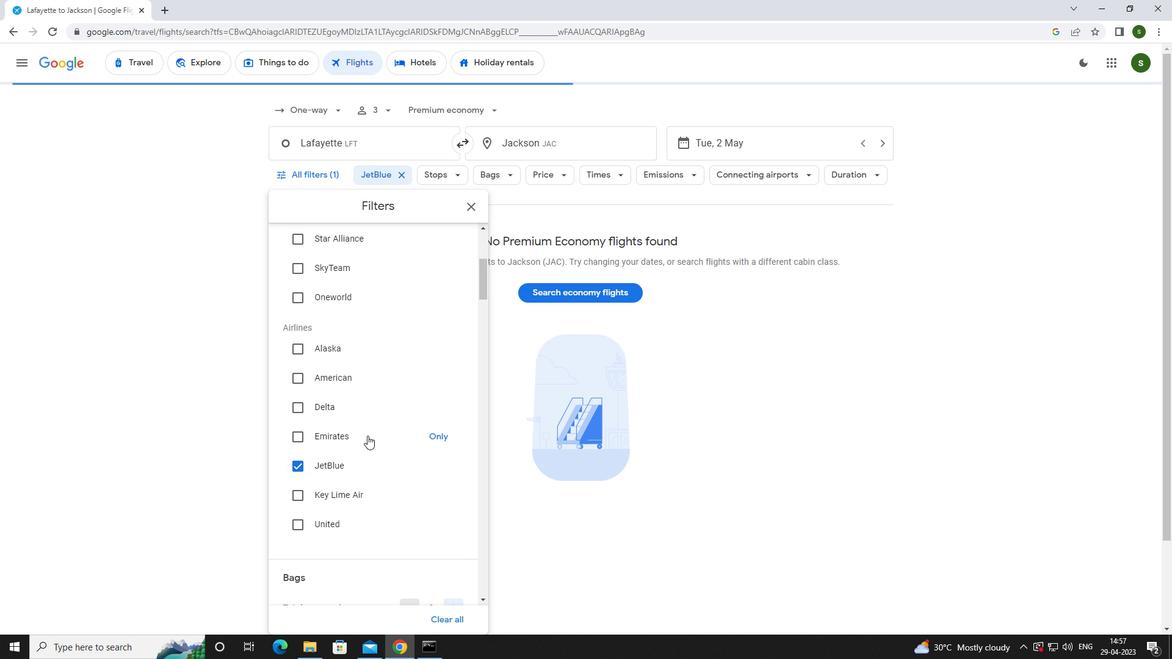 
Action: Mouse scrolled (367, 435) with delta (0, 0)
Screenshot: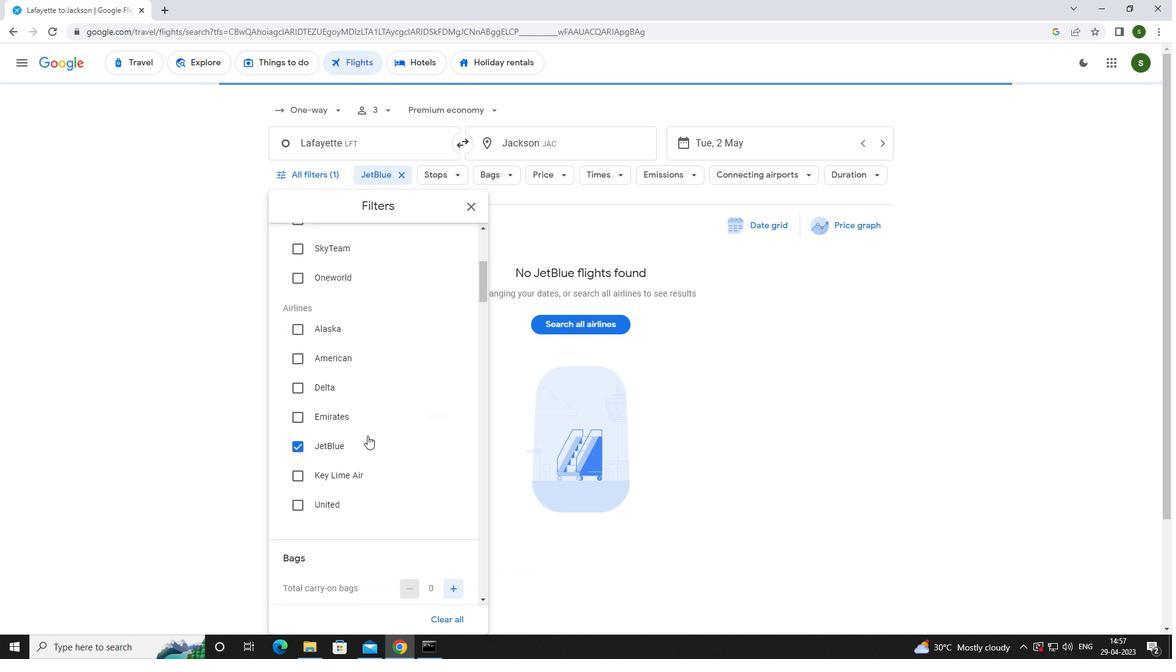 
Action: Mouse scrolled (367, 435) with delta (0, 0)
Screenshot: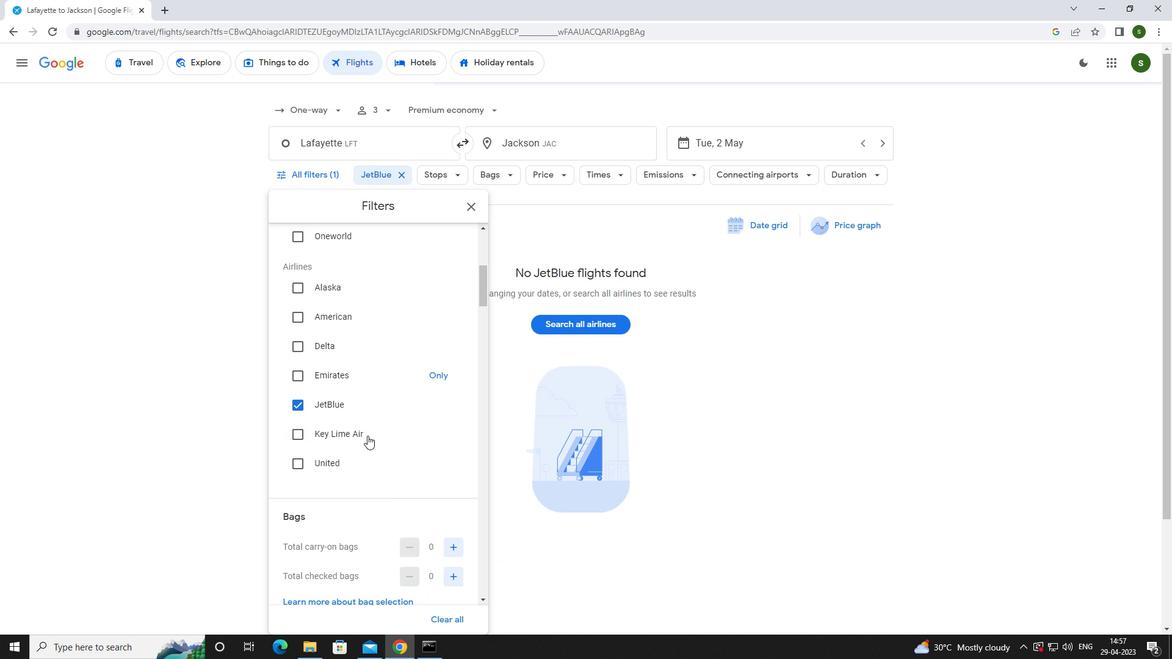 
Action: Mouse moved to (455, 455)
Screenshot: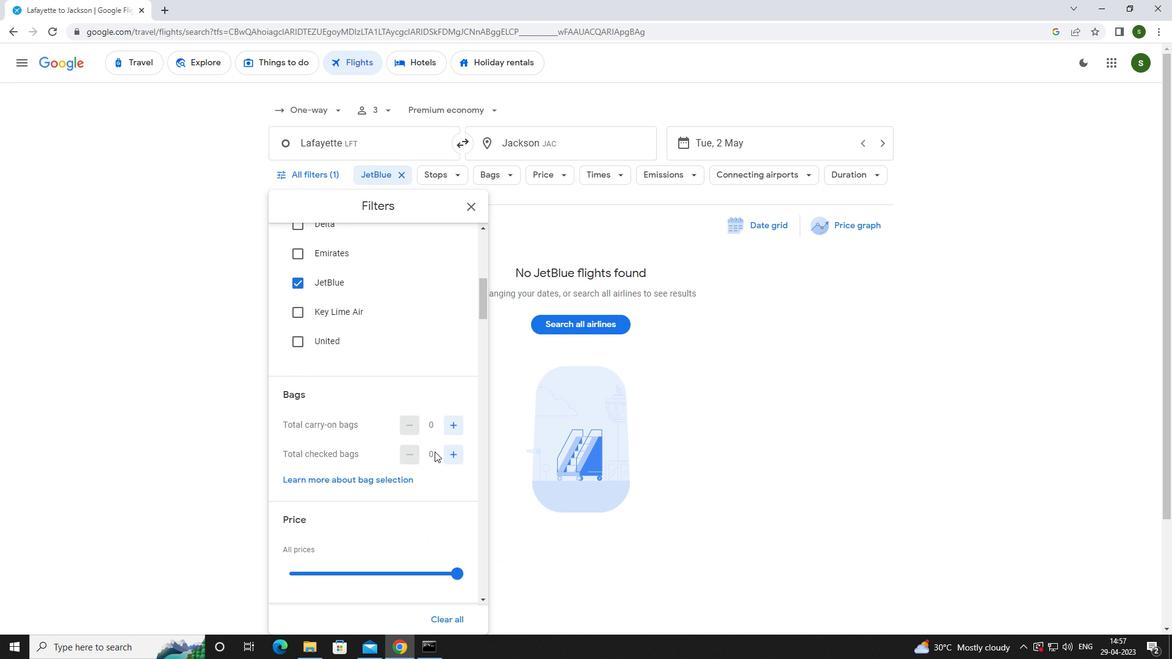 
Action: Mouse pressed left at (455, 455)
Screenshot: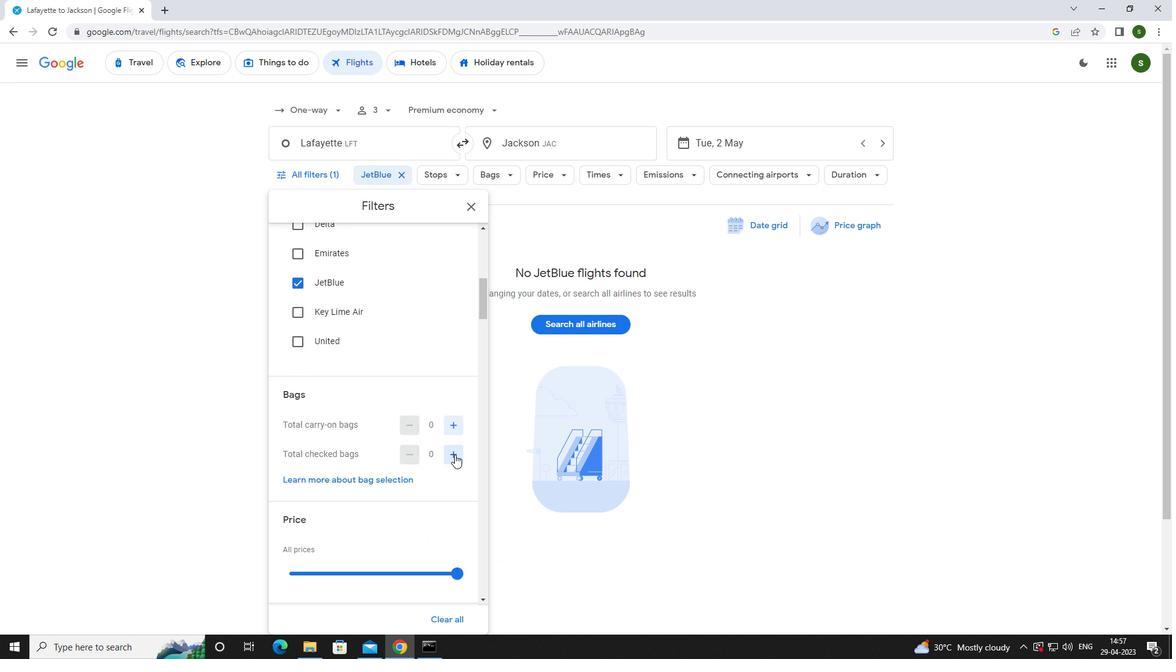 
Action: Mouse pressed left at (455, 455)
Screenshot: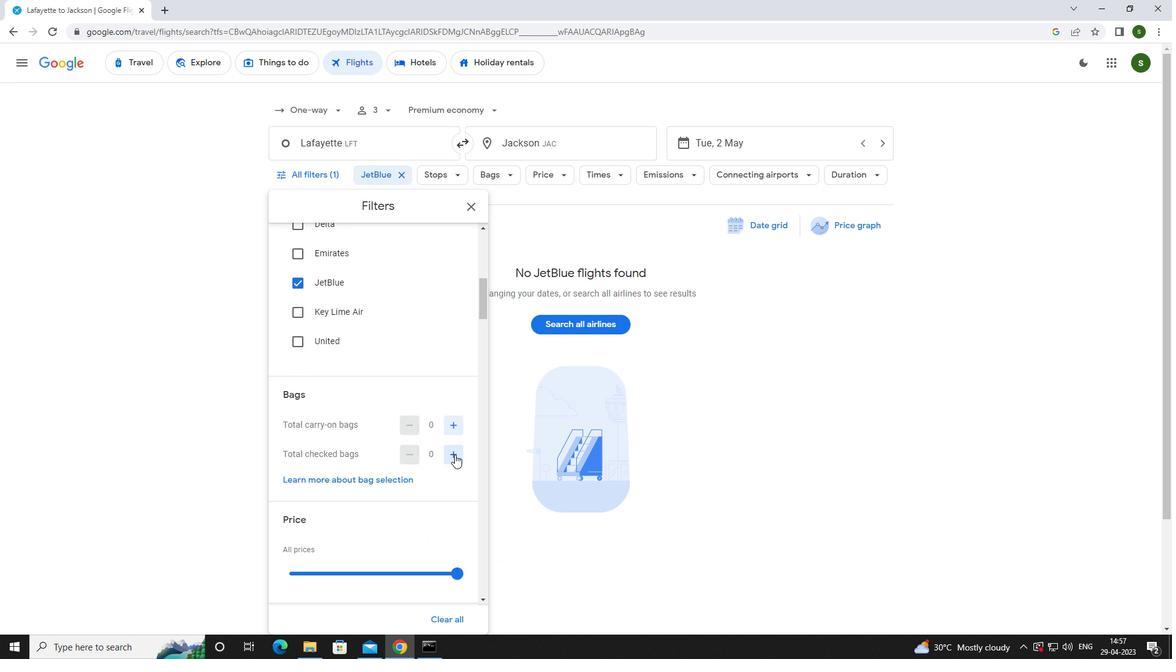 
Action: Mouse pressed left at (455, 455)
Screenshot: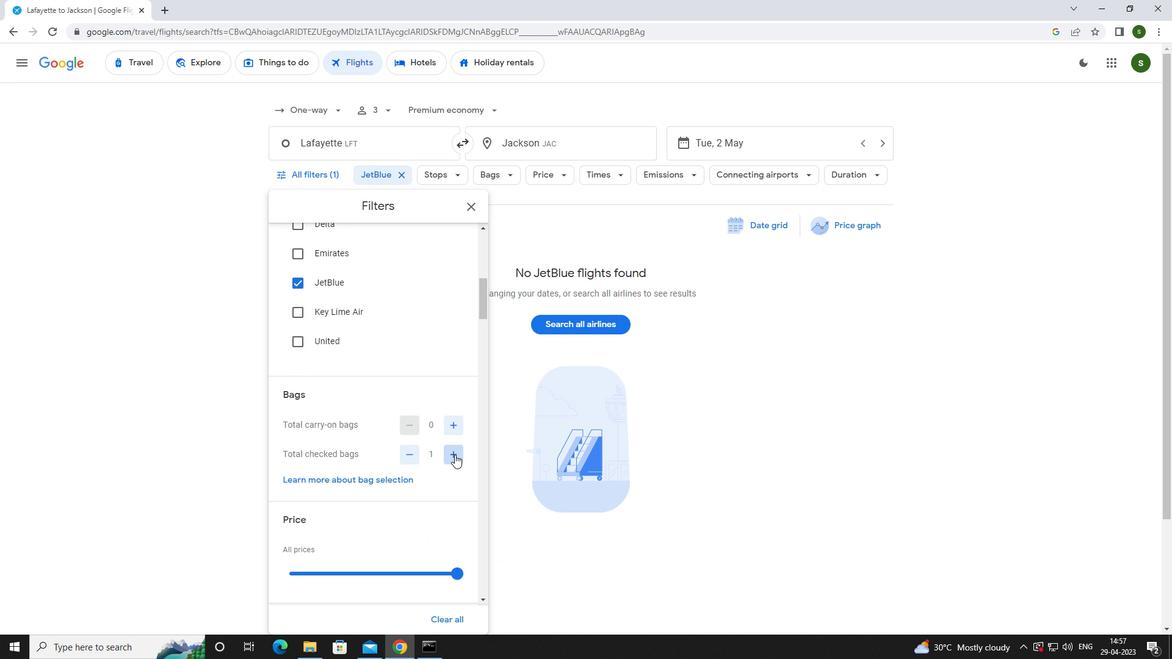 
Action: Mouse pressed left at (455, 455)
Screenshot: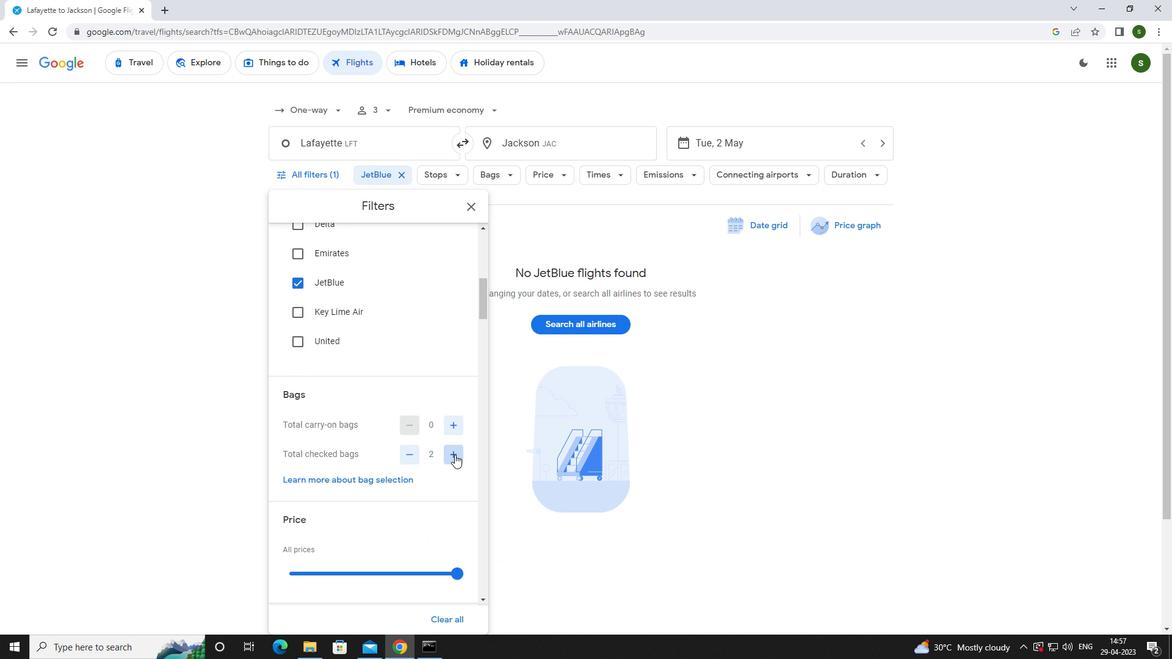 
Action: Mouse pressed left at (455, 455)
Screenshot: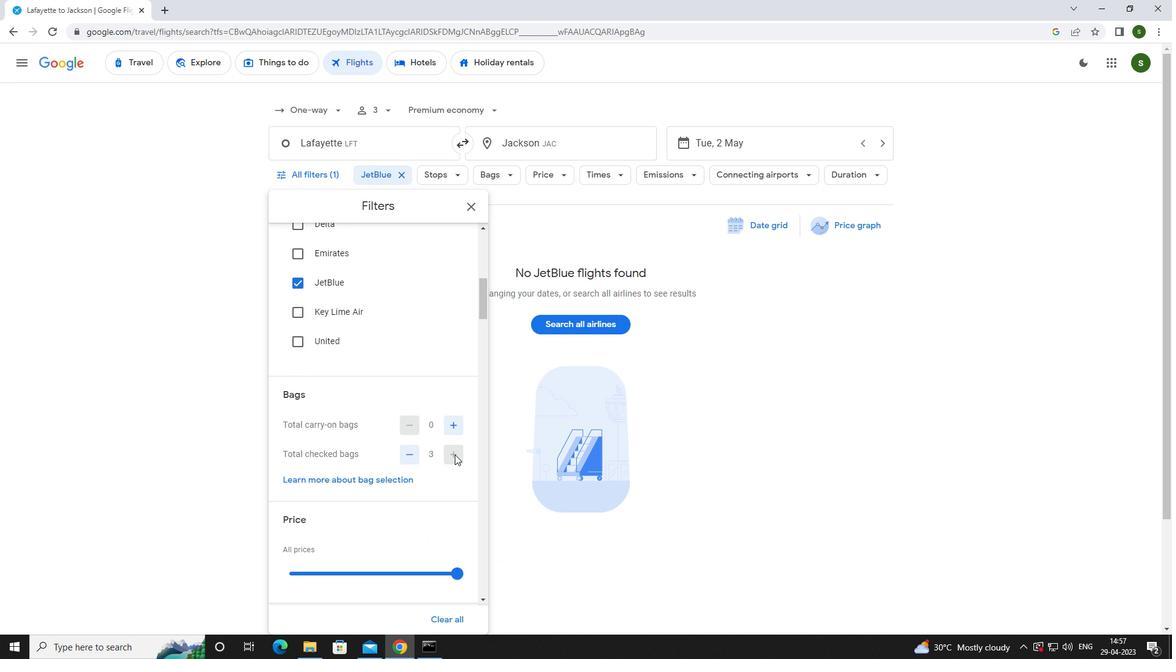 
Action: Mouse moved to (425, 450)
Screenshot: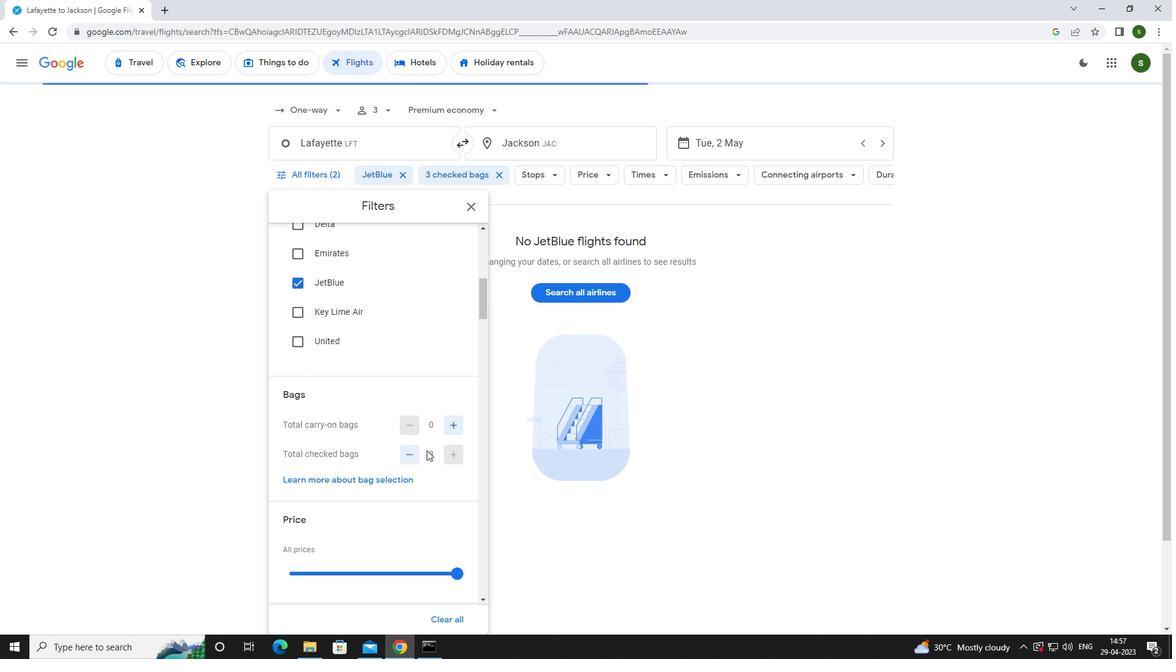 
Action: Mouse scrolled (425, 449) with delta (0, 0)
Screenshot: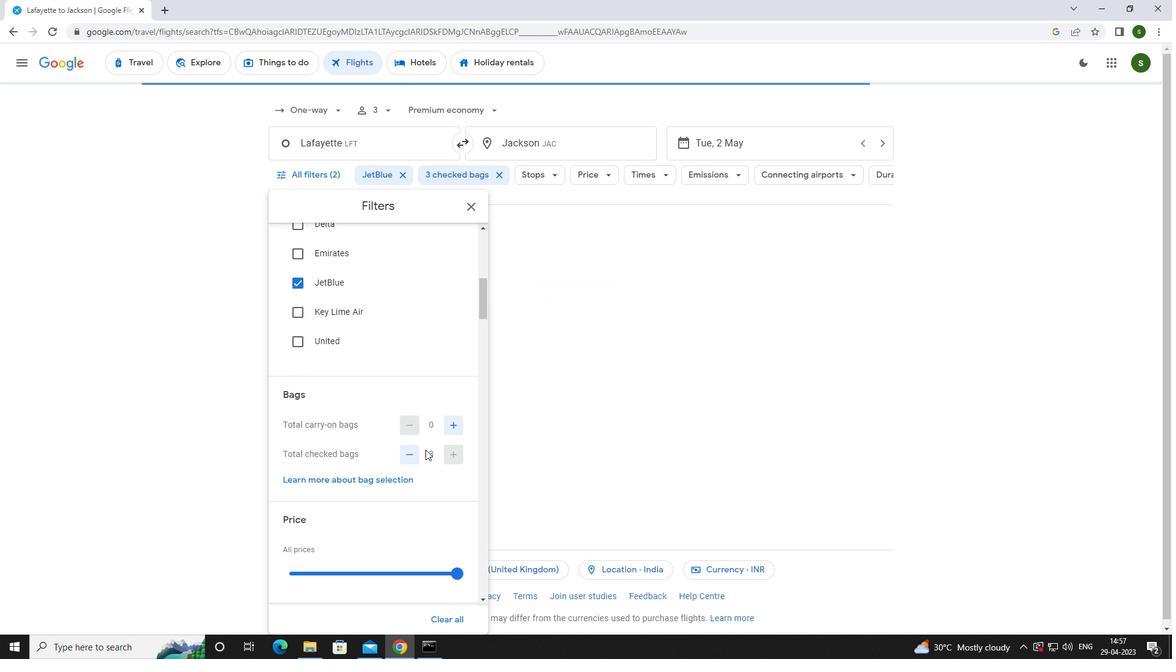 
Action: Mouse scrolled (425, 449) with delta (0, 0)
Screenshot: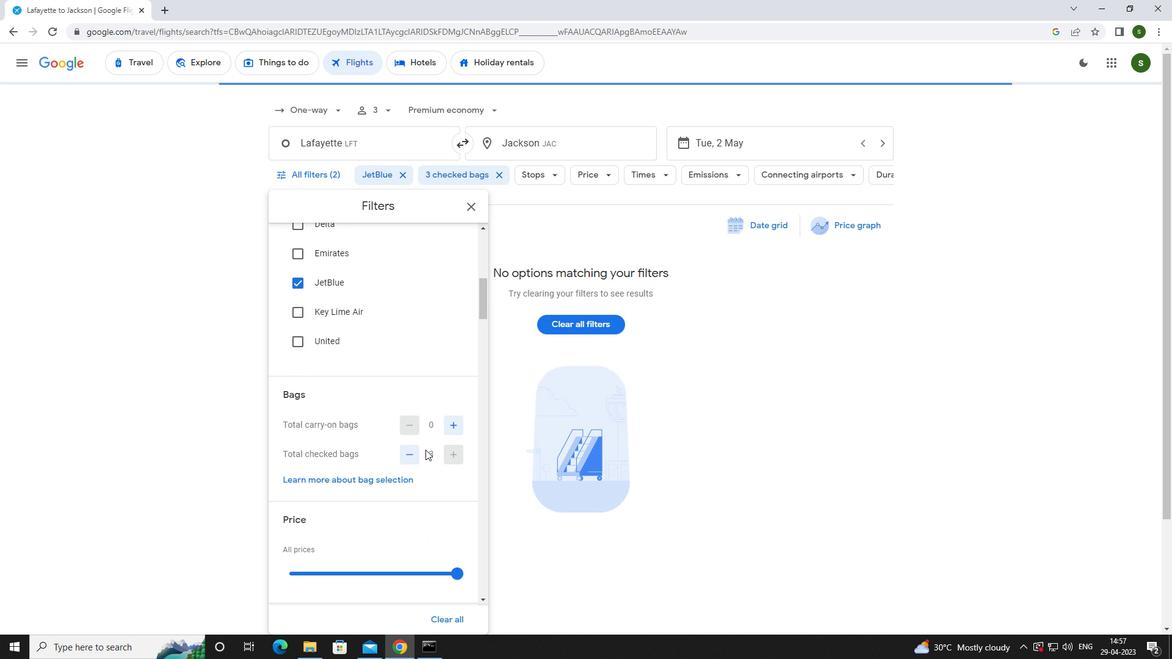 
Action: Mouse scrolled (425, 449) with delta (0, 0)
Screenshot: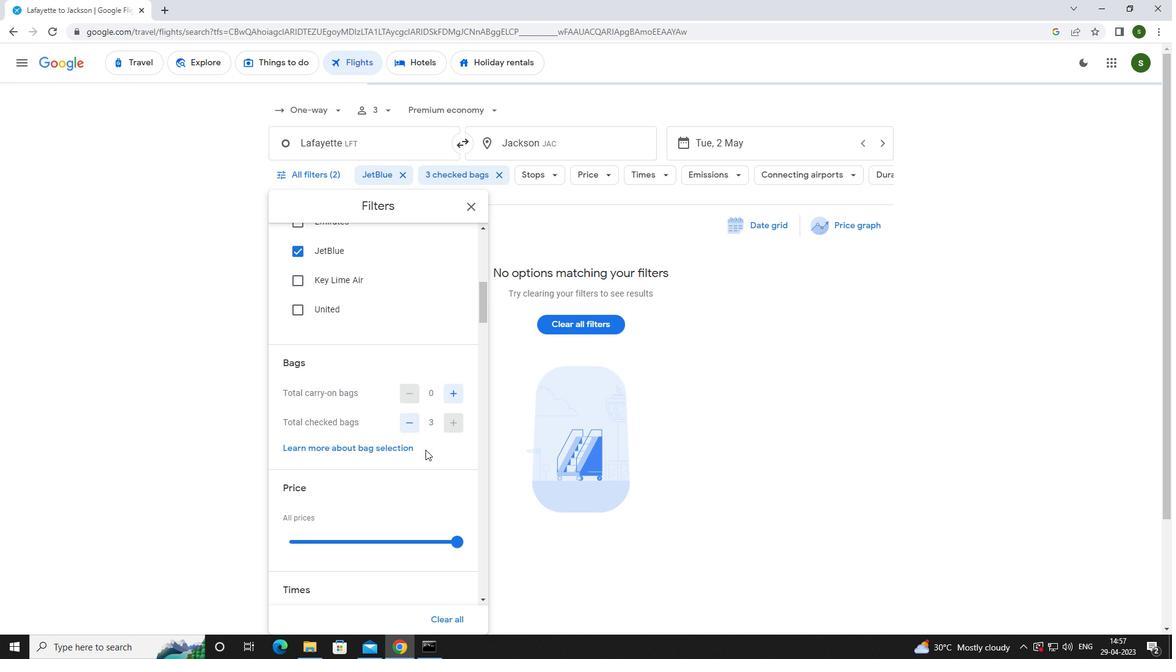 
Action: Mouse moved to (458, 386)
Screenshot: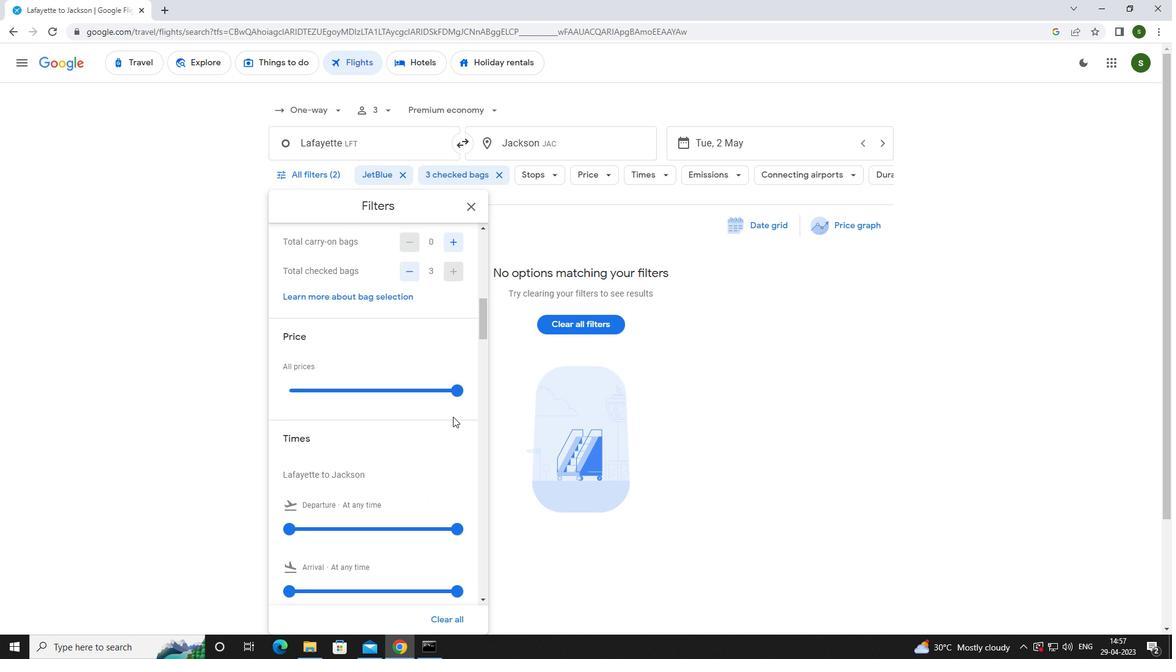 
Action: Mouse pressed left at (458, 386)
Screenshot: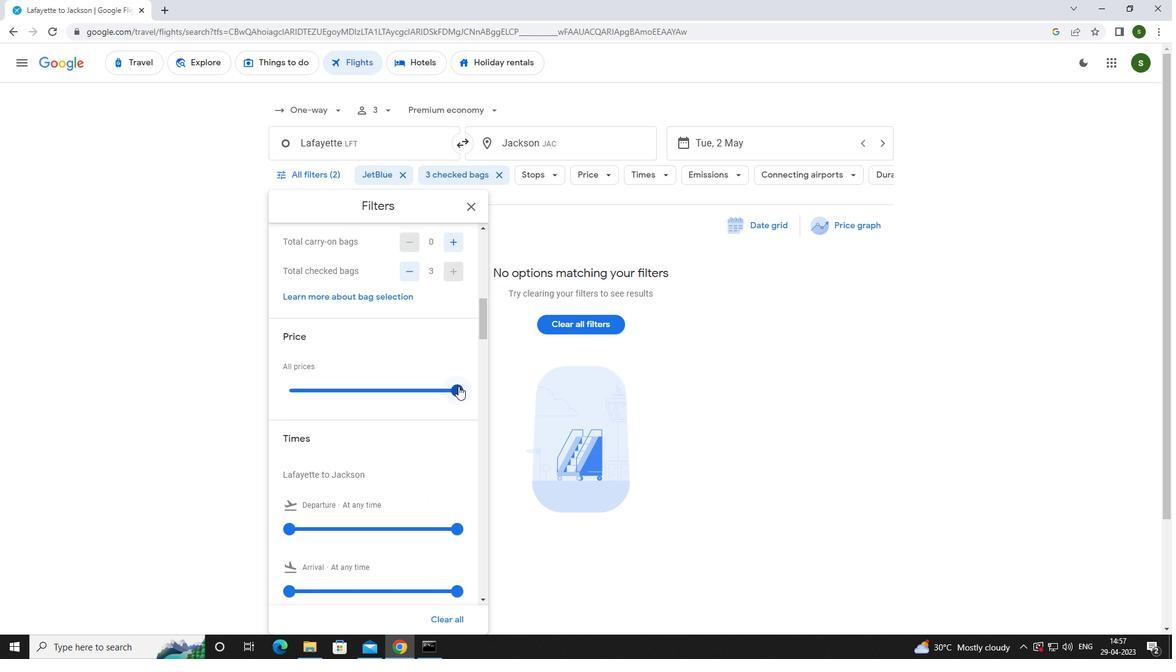 
Action: Mouse moved to (376, 428)
Screenshot: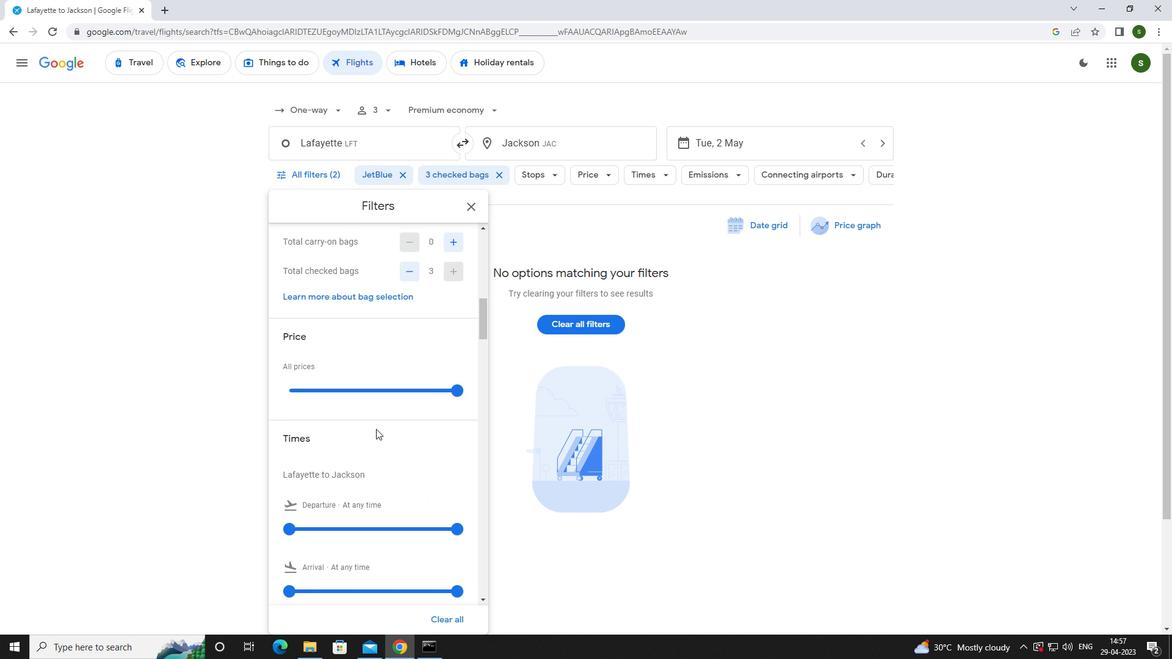 
Action: Mouse scrolled (376, 427) with delta (0, 0)
Screenshot: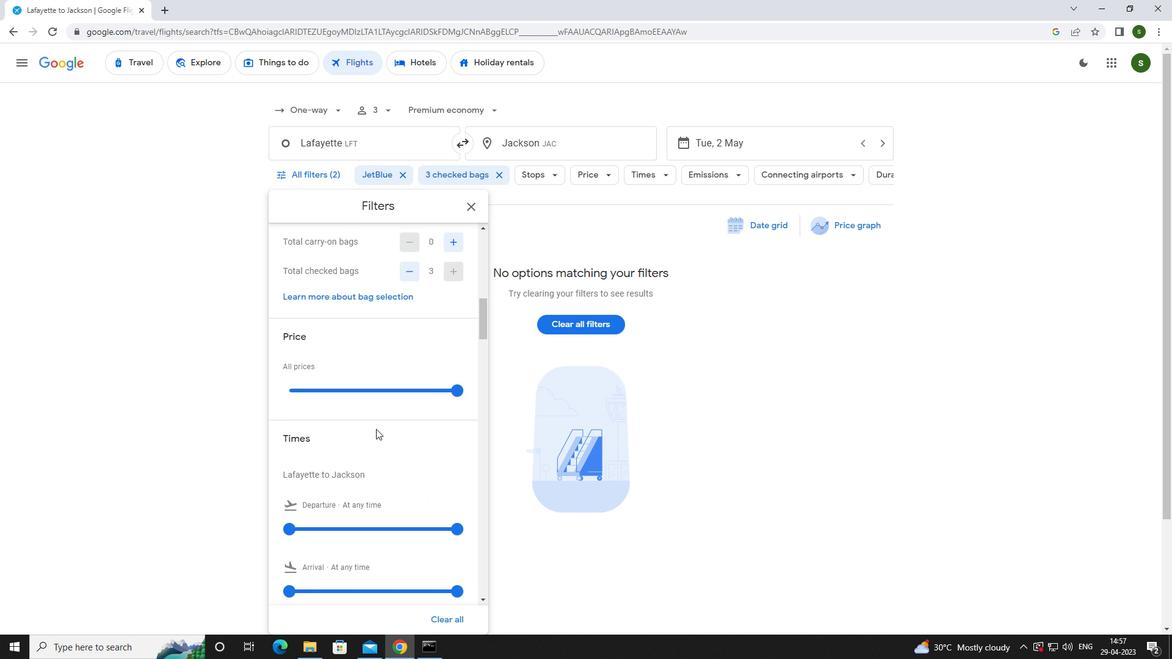 
Action: Mouse moved to (376, 425)
Screenshot: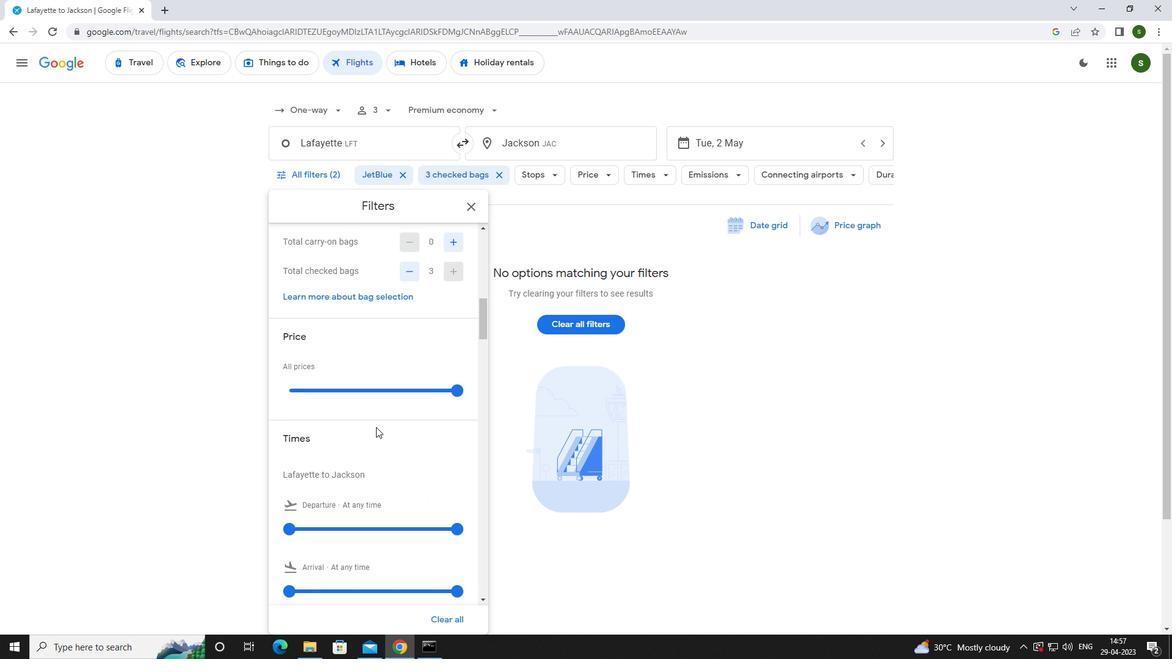 
Action: Mouse scrolled (376, 425) with delta (0, 0)
Screenshot: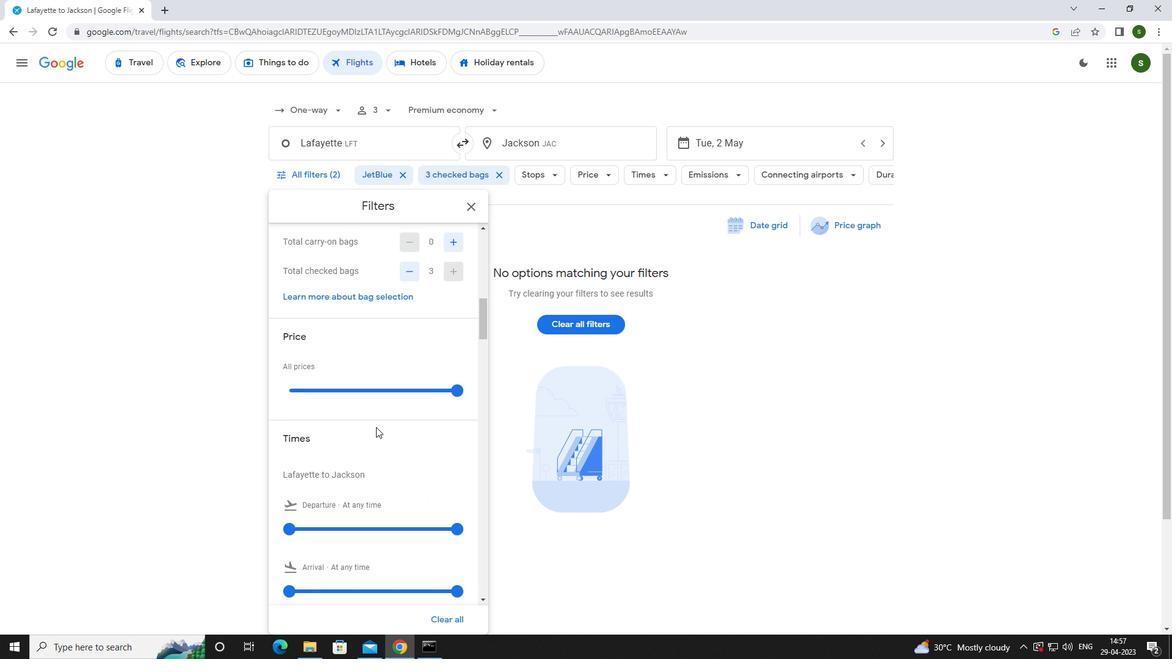 
Action: Mouse moved to (377, 425)
Screenshot: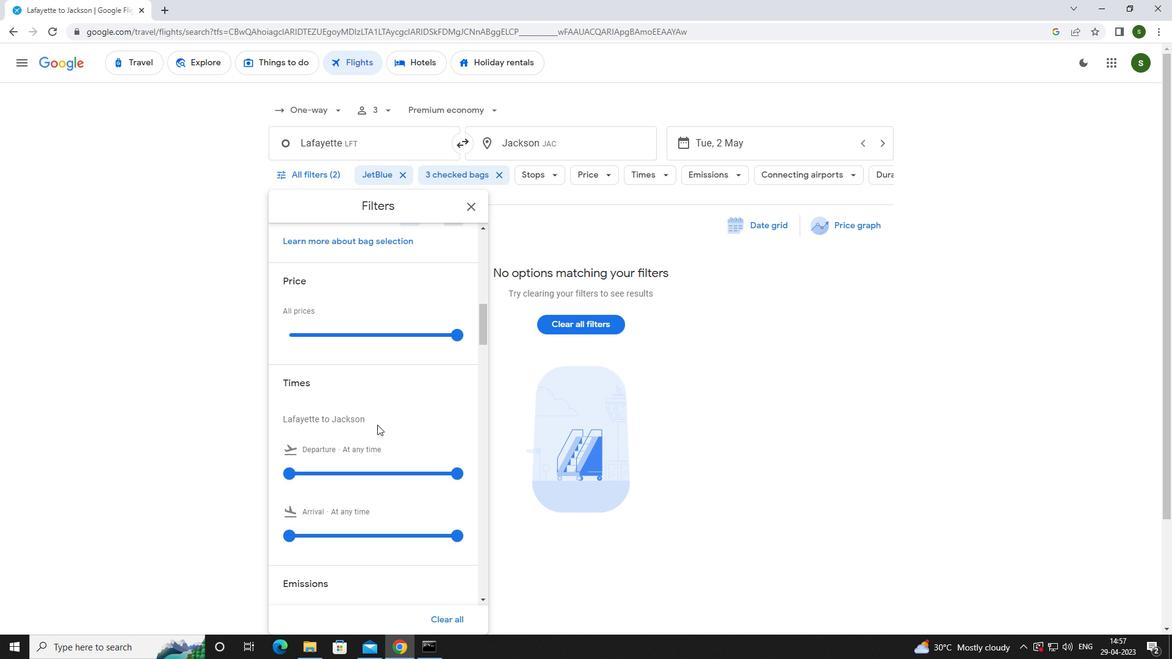 
Action: Mouse scrolled (377, 424) with delta (0, 0)
Screenshot: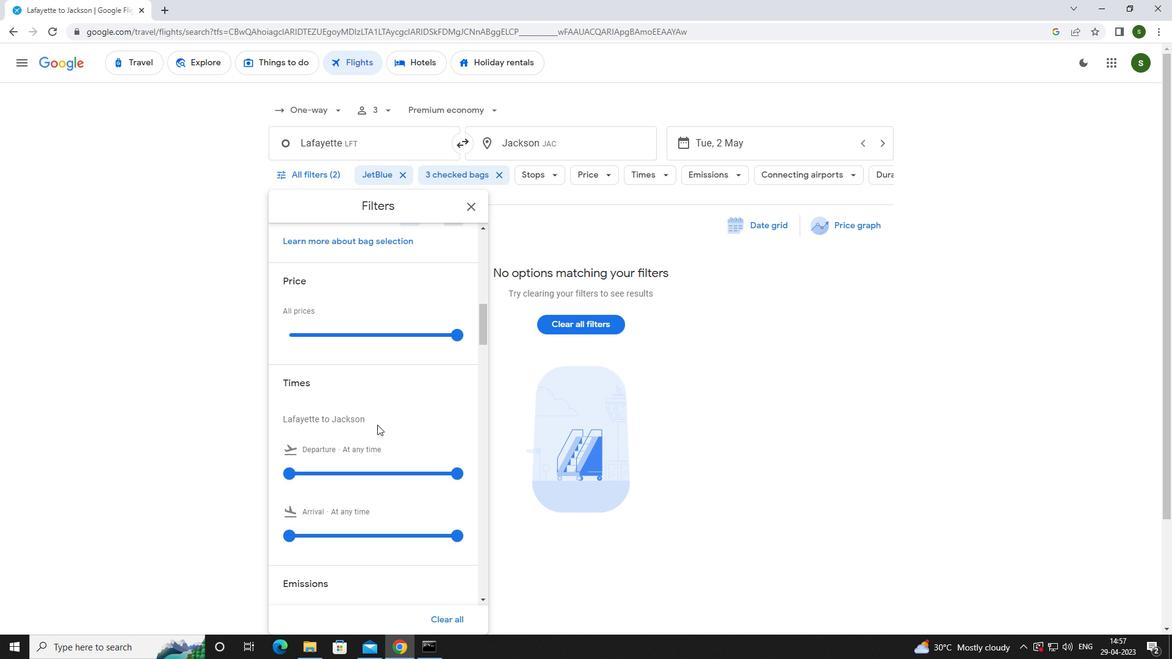 
Action: Mouse moved to (290, 347)
Screenshot: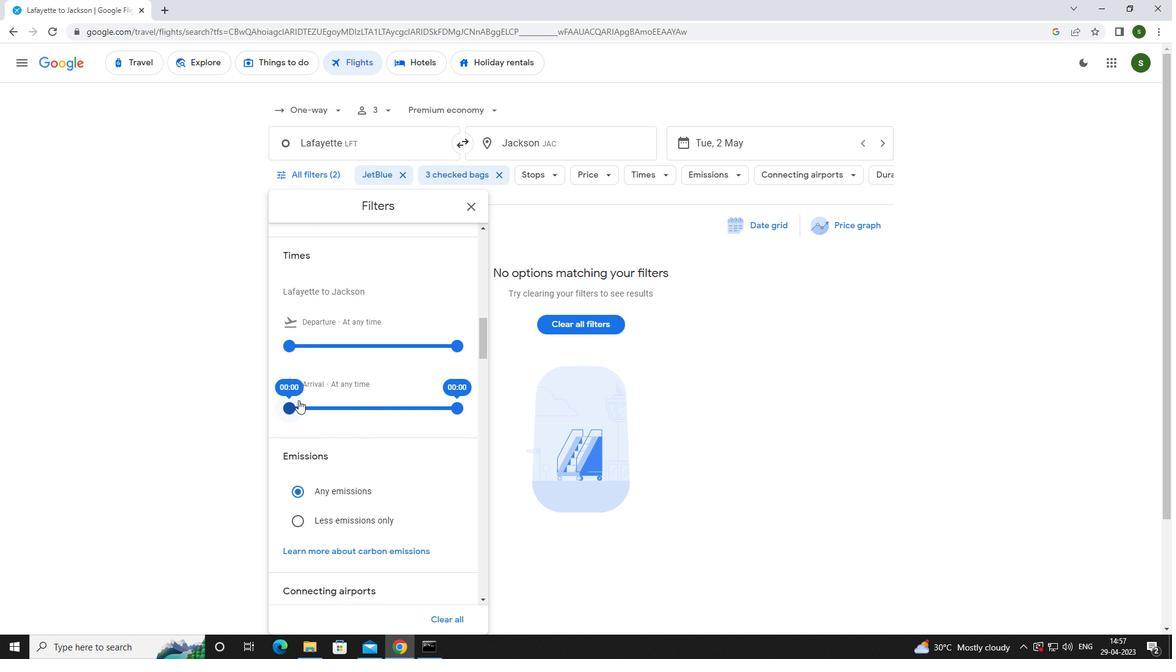 
Action: Mouse pressed left at (290, 347)
Screenshot: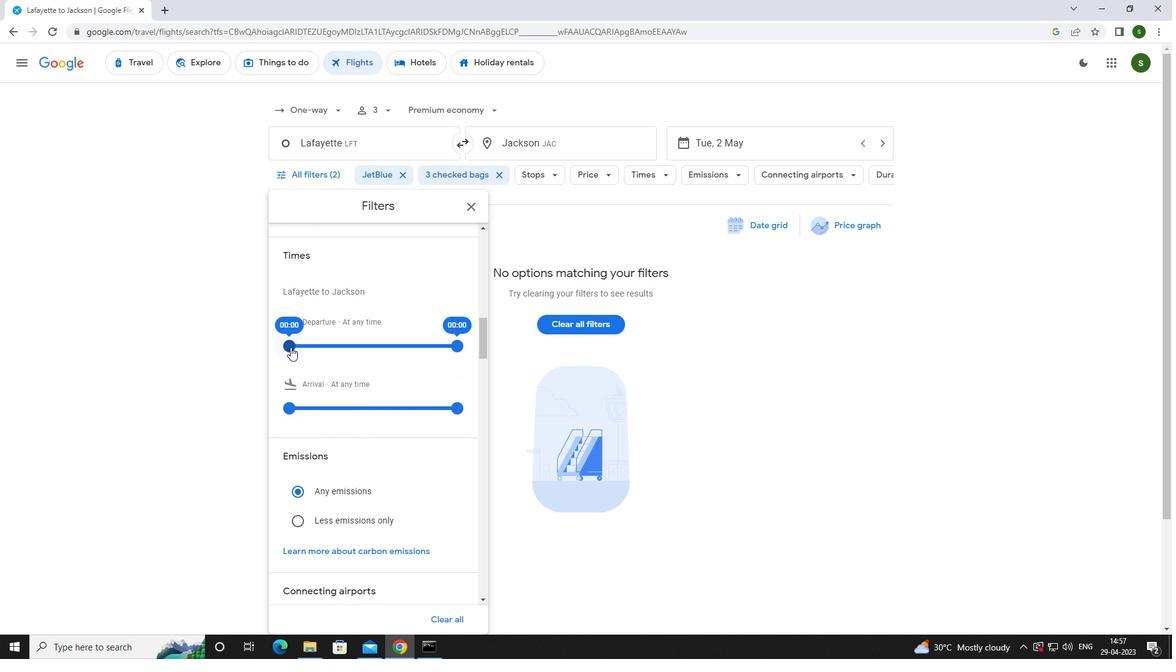 
Action: Mouse moved to (747, 406)
Screenshot: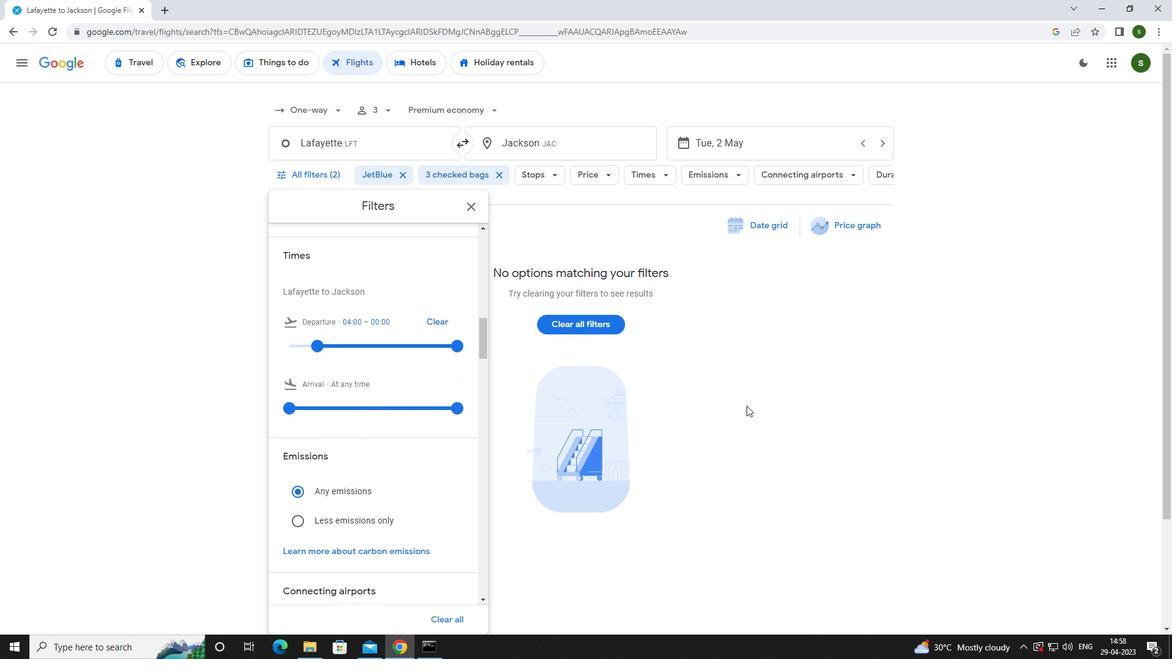 
Action: Mouse pressed left at (747, 406)
Screenshot: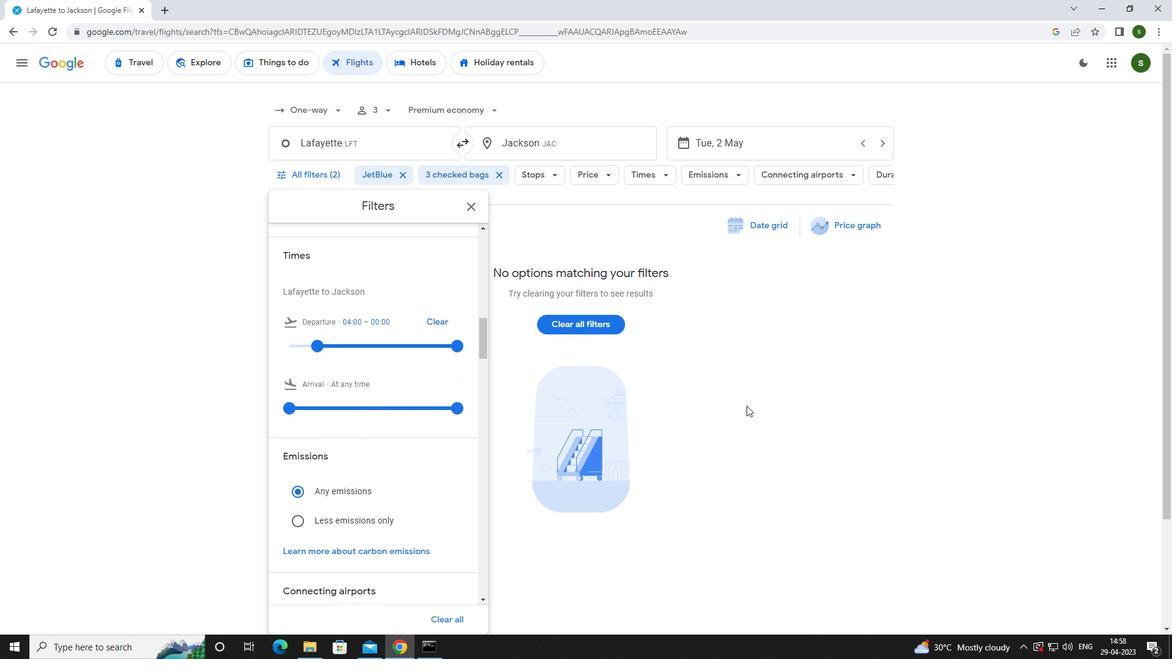 
Action: Mouse moved to (747, 404)
Screenshot: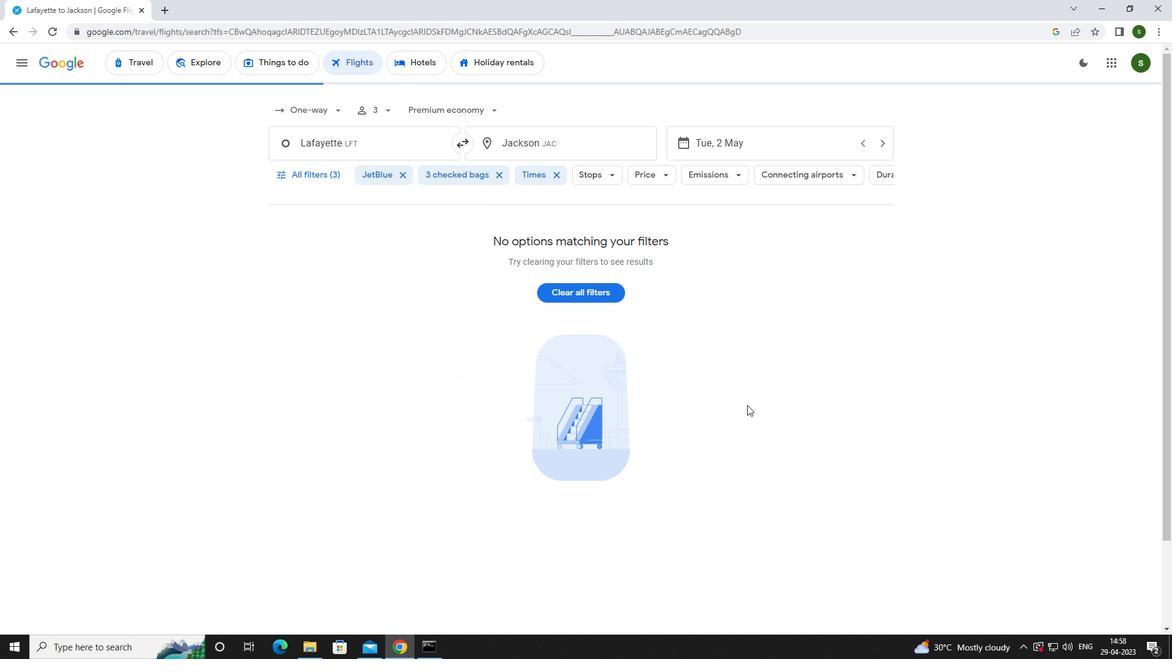 
